 Task: Edit the timing and pitch of a synth melody in a multitrack project for variation.
Action: Mouse moved to (84, 9)
Screenshot: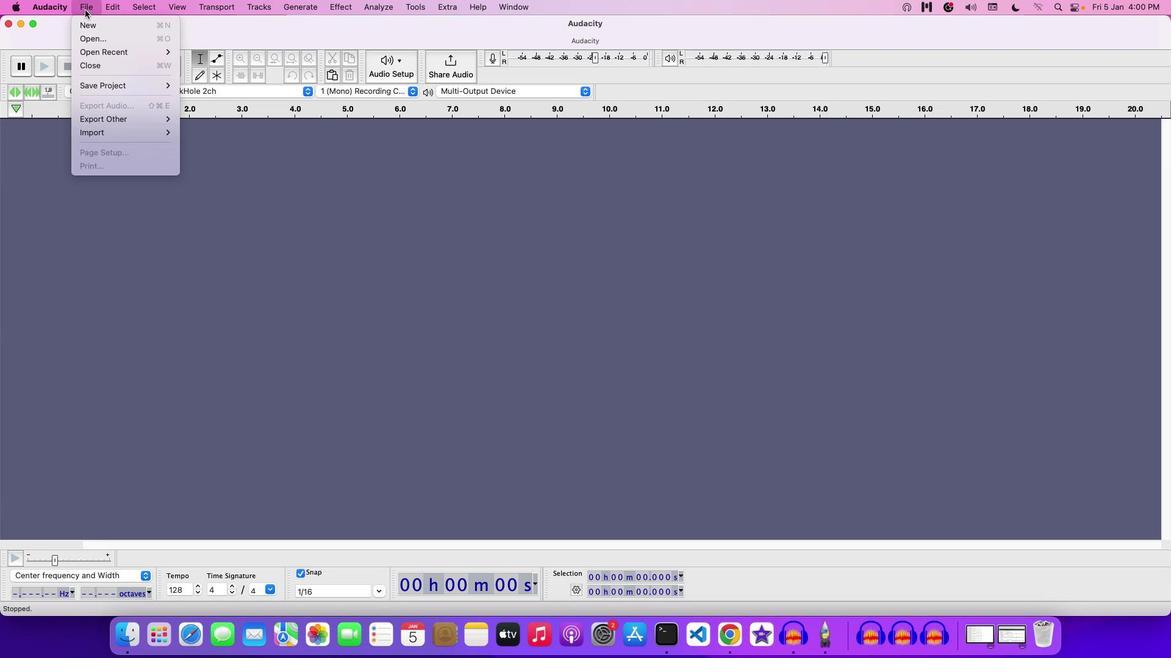 
Action: Mouse pressed left at (84, 9)
Screenshot: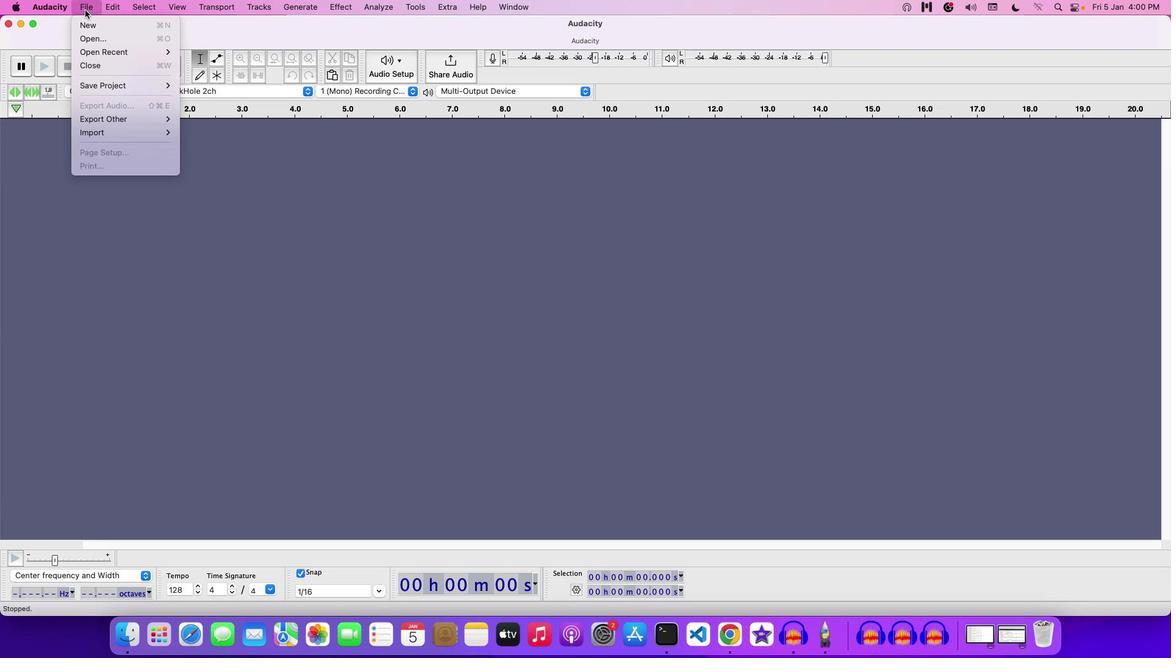 
Action: Mouse moved to (101, 39)
Screenshot: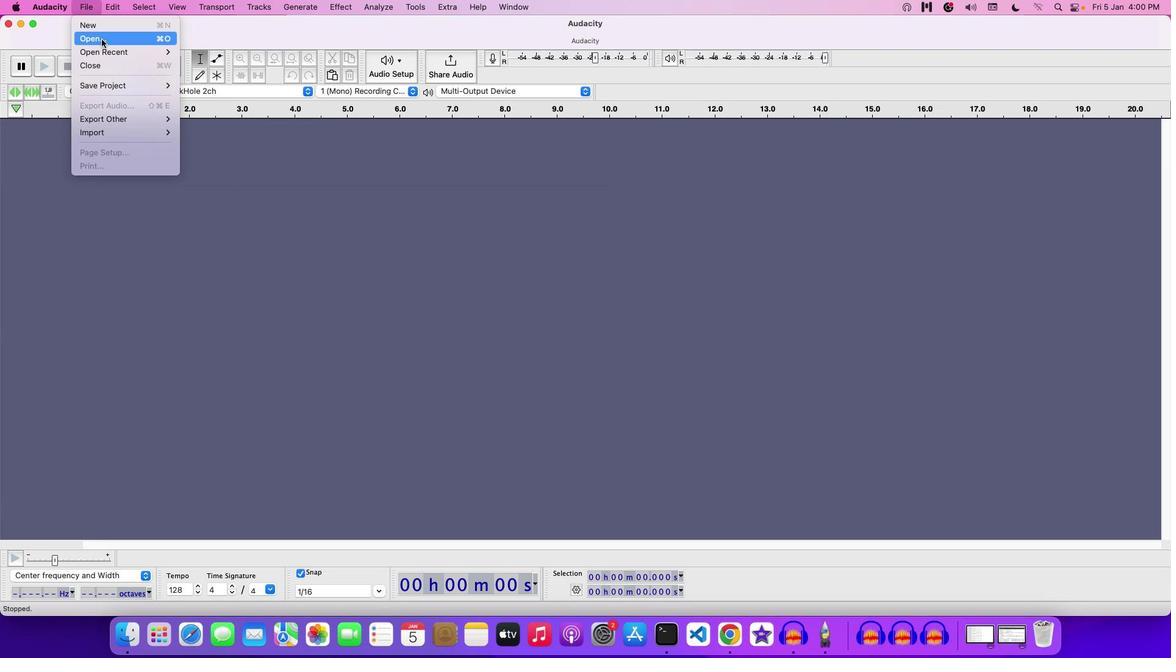 
Action: Mouse pressed left at (101, 39)
Screenshot: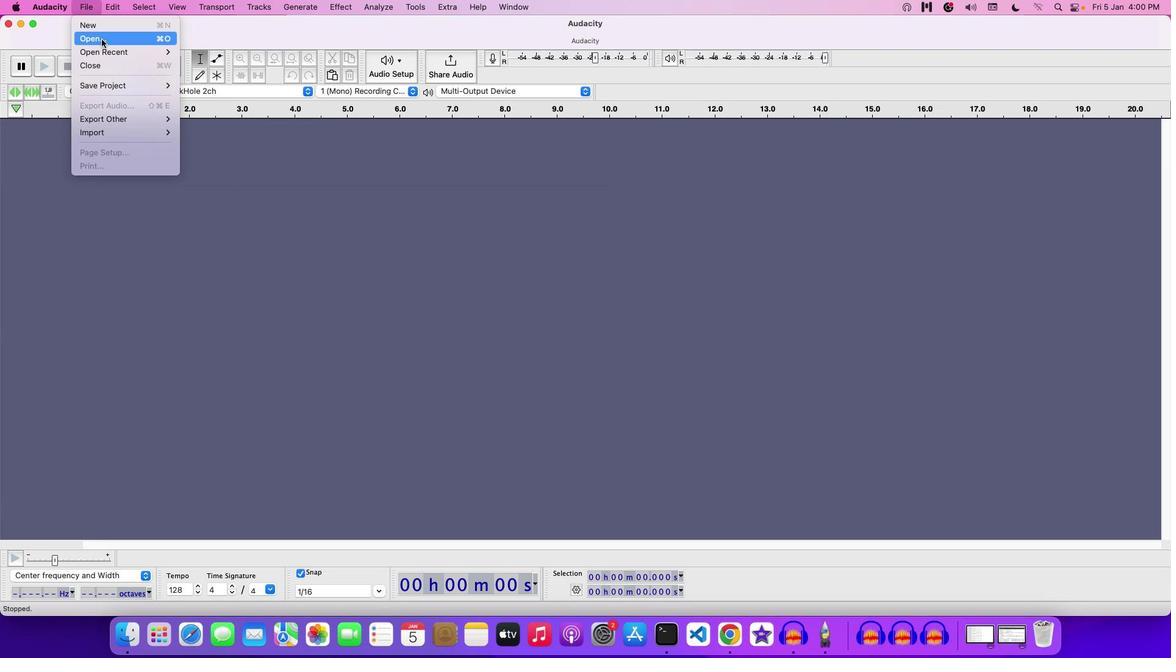 
Action: Mouse moved to (385, 159)
Screenshot: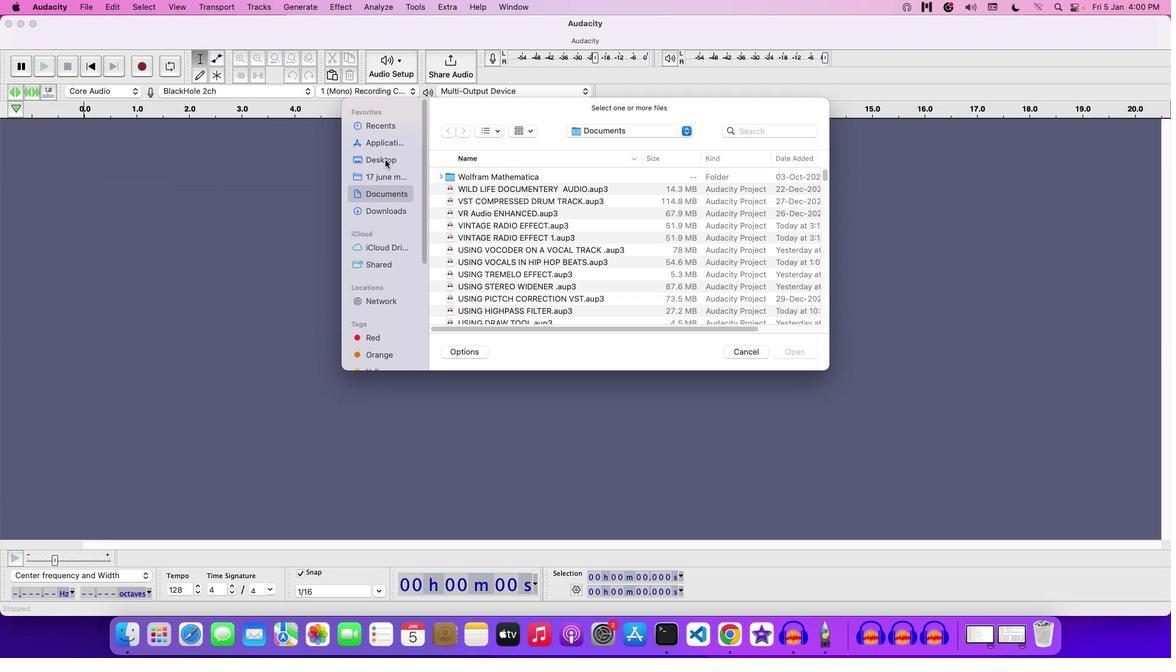 
Action: Mouse pressed left at (385, 159)
Screenshot: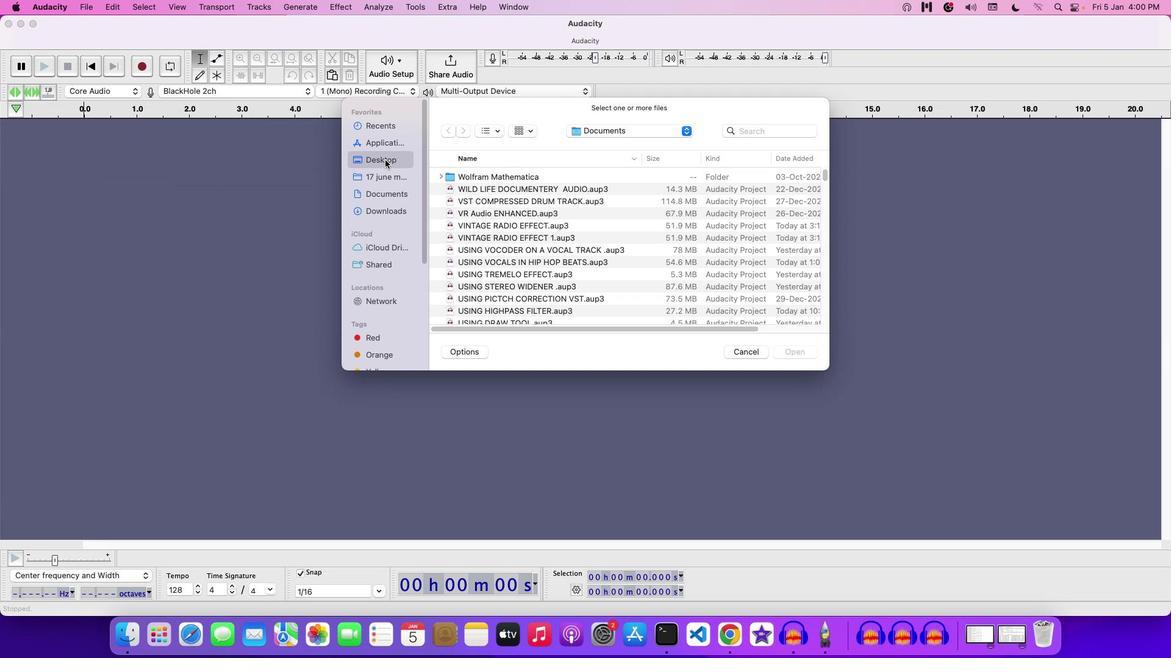 
Action: Mouse moved to (537, 271)
Screenshot: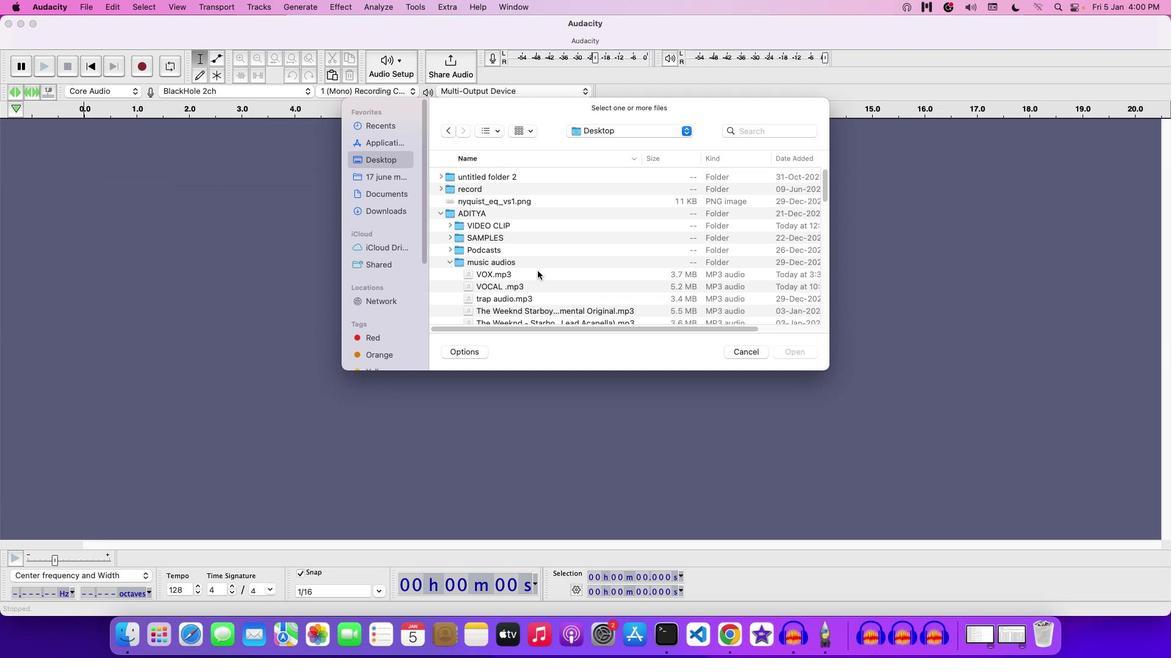 
Action: Mouse scrolled (537, 271) with delta (0, 0)
Screenshot: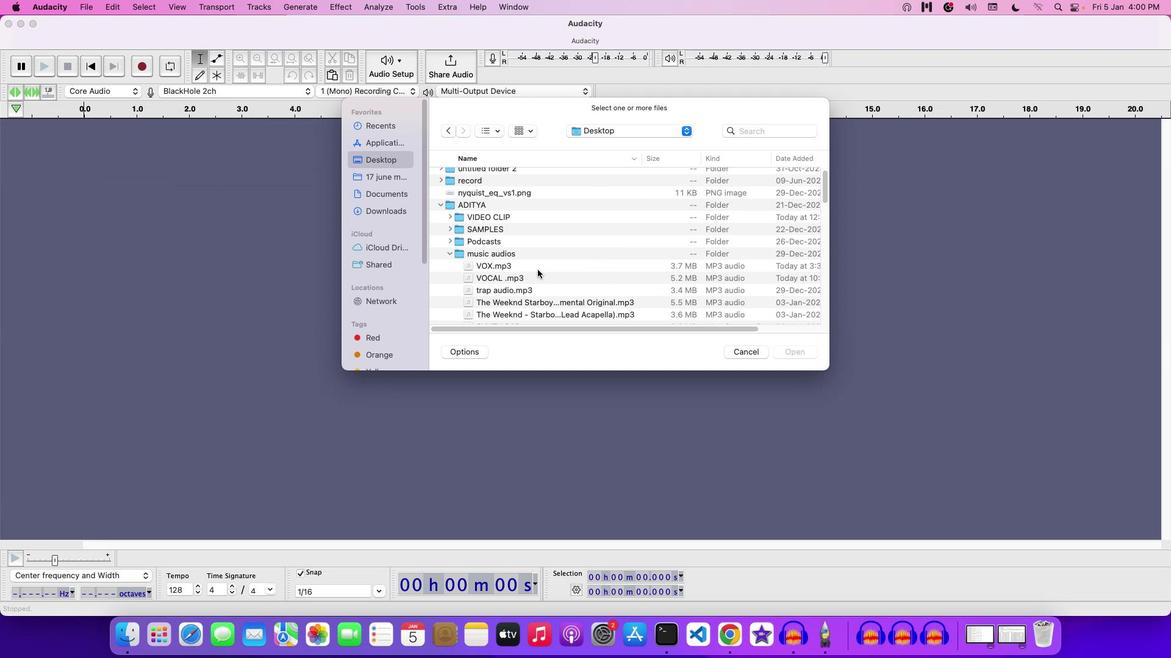 
Action: Mouse moved to (537, 270)
Screenshot: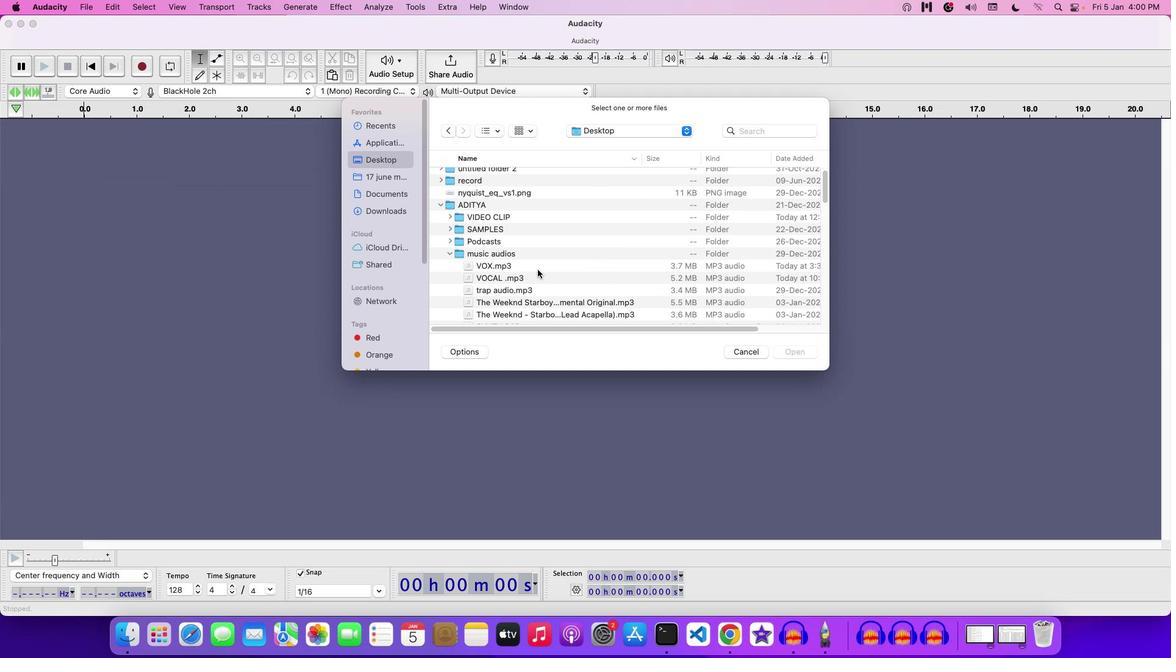 
Action: Mouse scrolled (537, 270) with delta (0, 0)
Screenshot: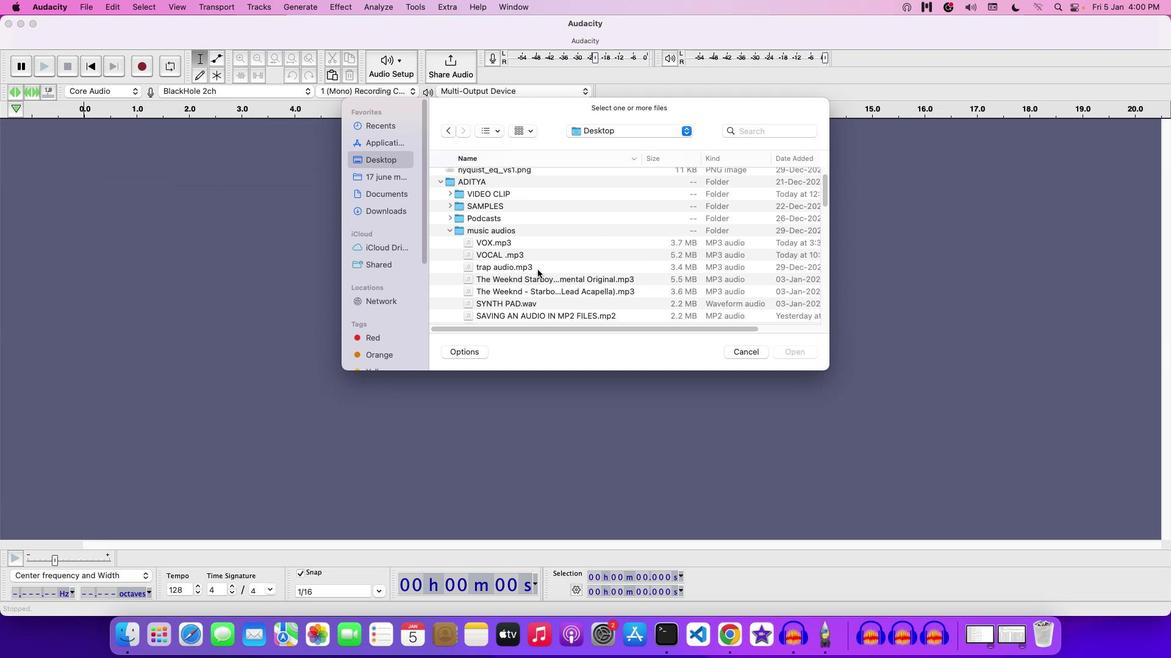 
Action: Mouse moved to (537, 270)
Screenshot: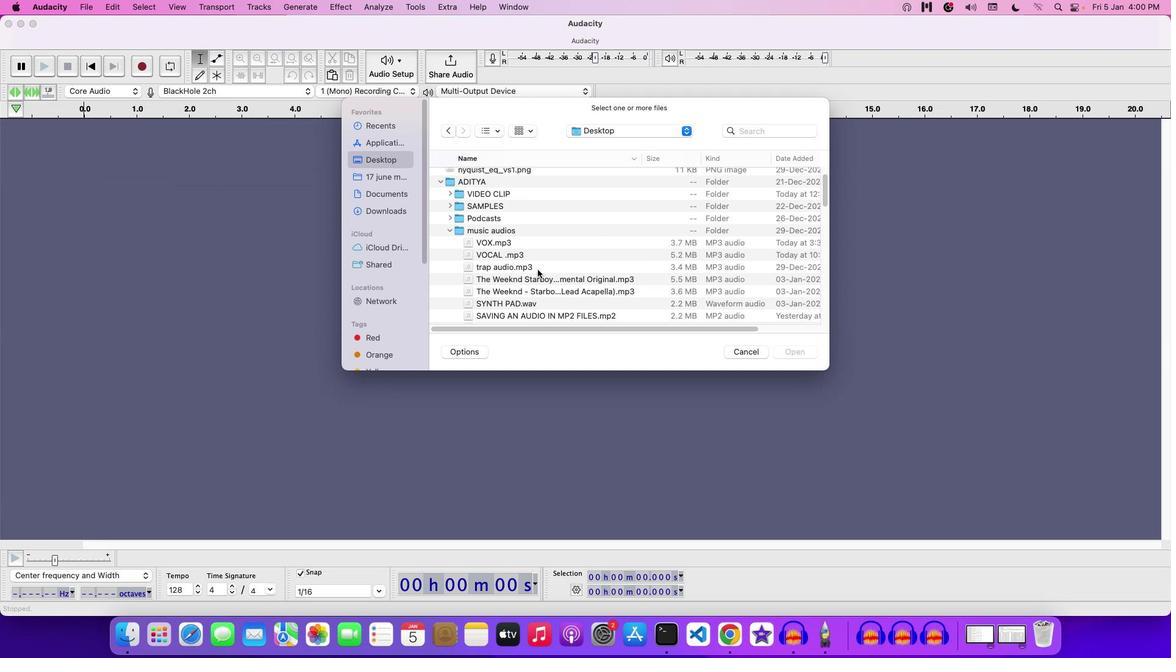 
Action: Mouse scrolled (537, 270) with delta (0, 0)
Screenshot: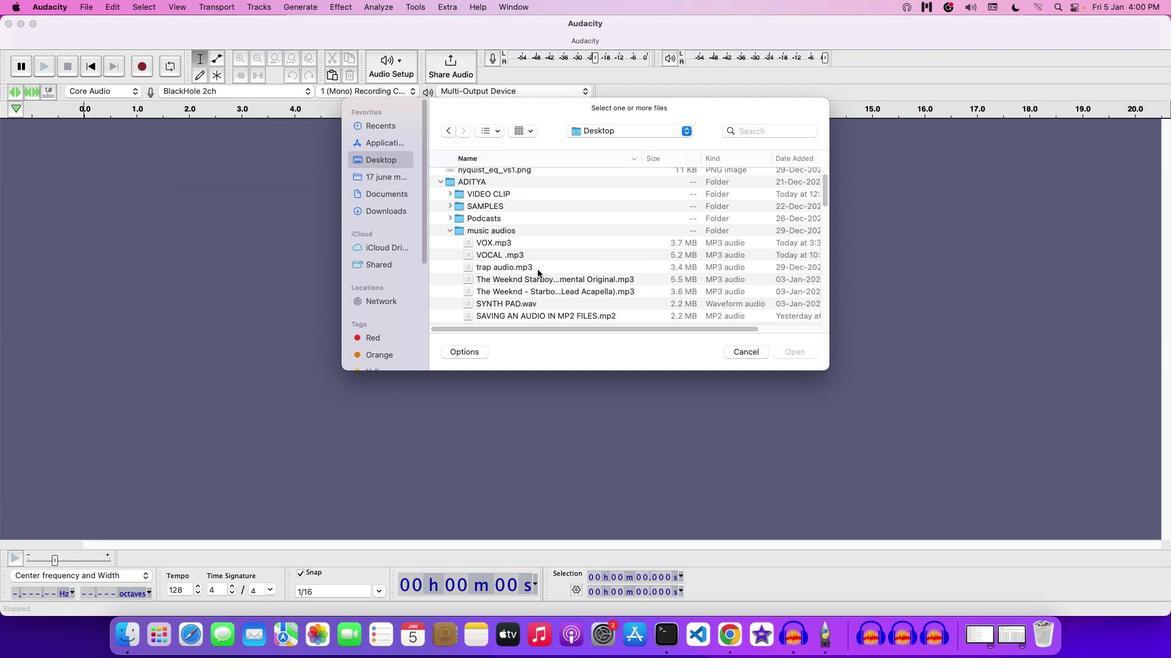 
Action: Mouse moved to (537, 267)
Screenshot: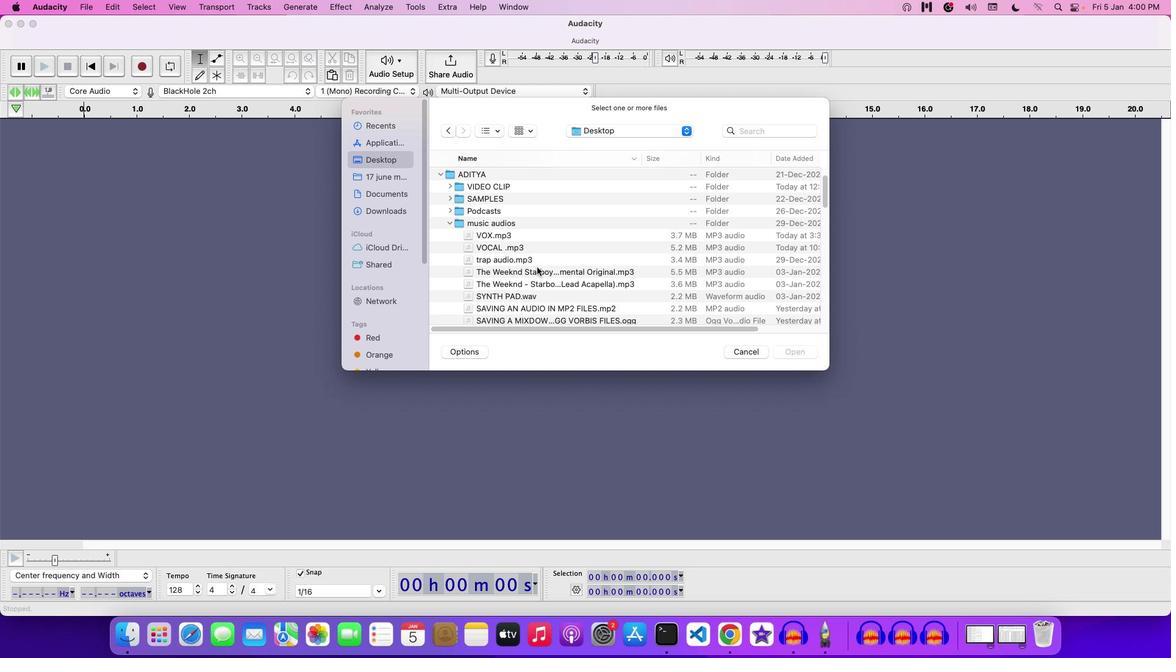 
Action: Mouse scrolled (537, 267) with delta (0, 0)
Screenshot: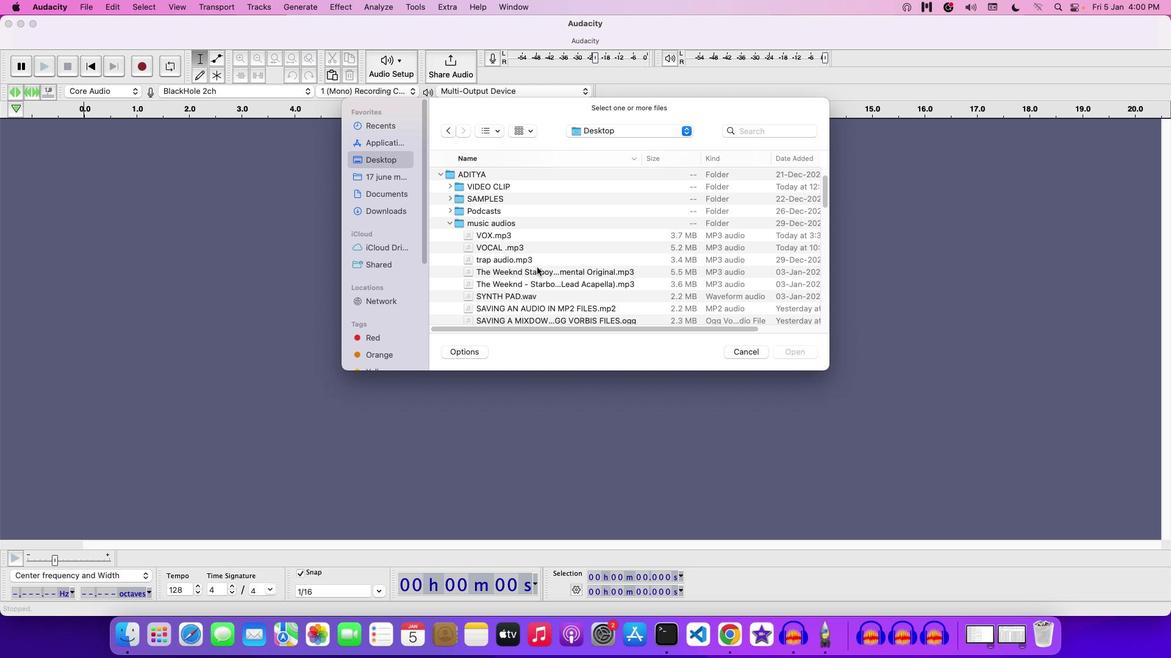 
Action: Mouse scrolled (537, 267) with delta (0, 0)
Screenshot: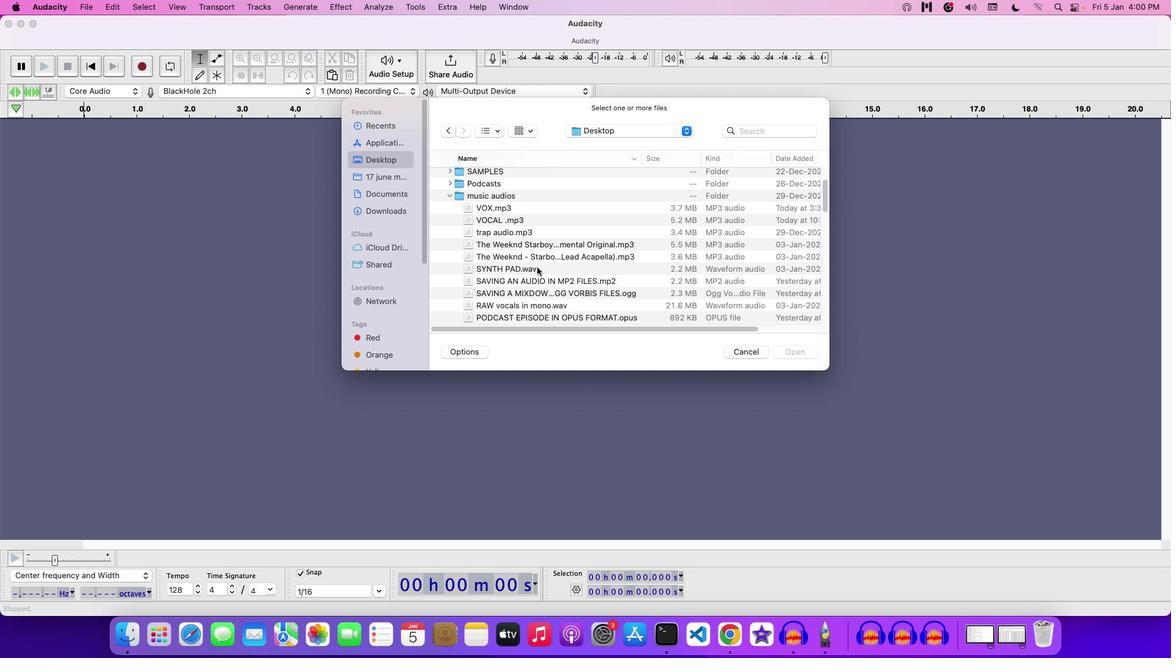 
Action: Mouse scrolled (537, 267) with delta (0, -1)
Screenshot: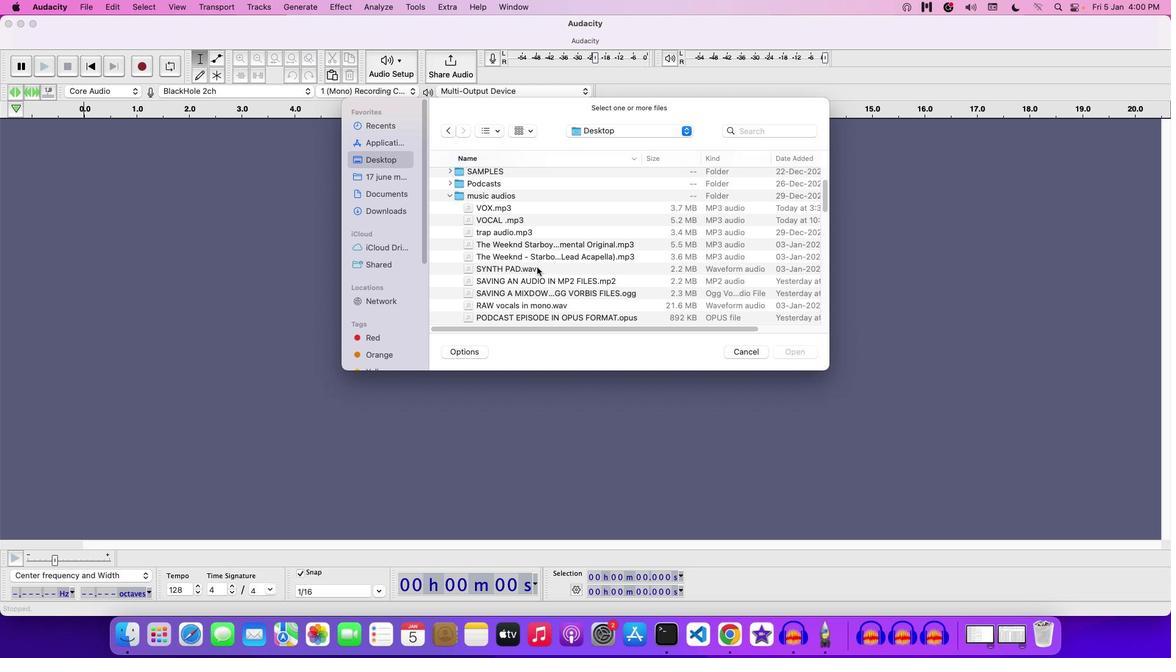 
Action: Mouse scrolled (537, 267) with delta (0, 0)
Screenshot: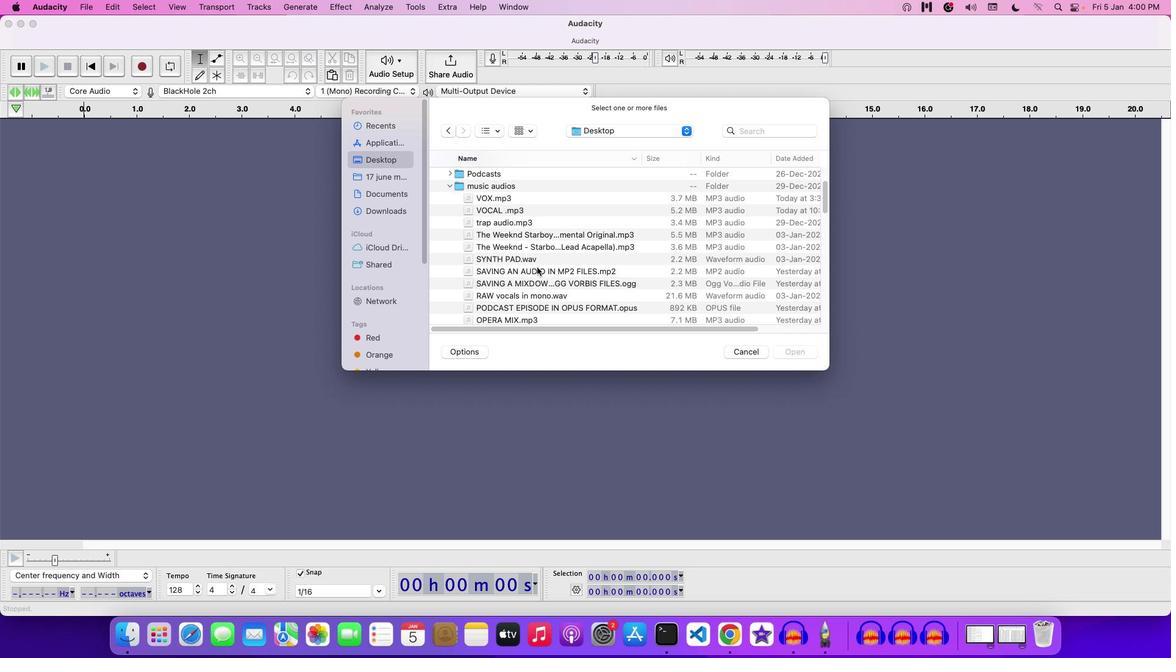 
Action: Mouse scrolled (537, 267) with delta (0, 0)
Screenshot: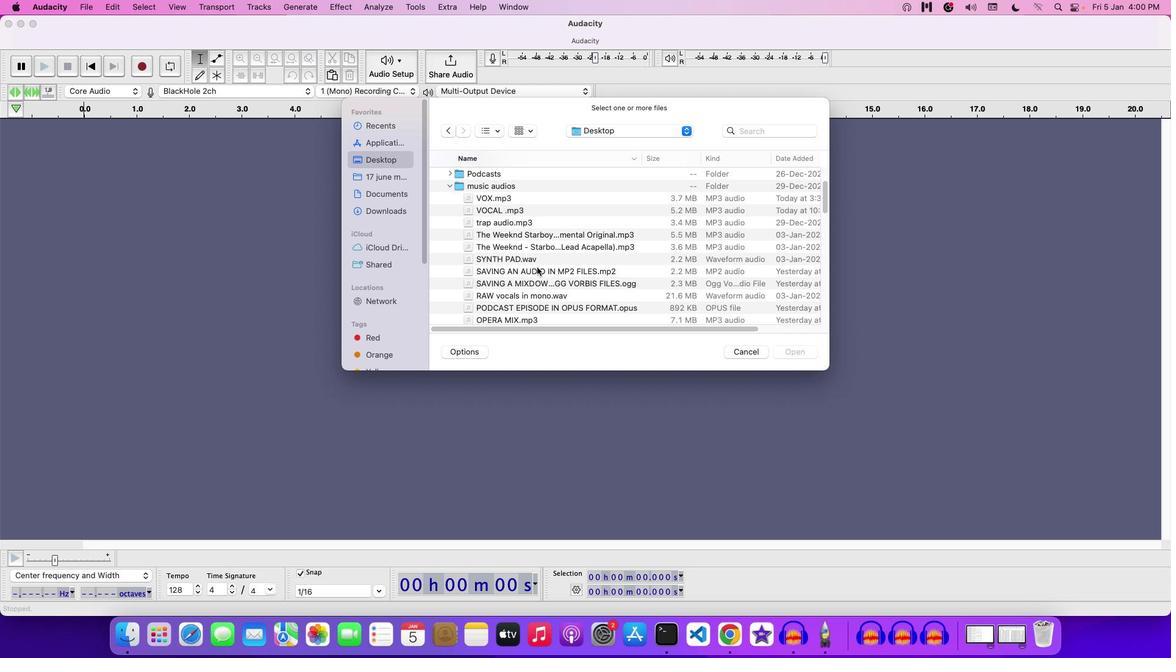 
Action: Mouse scrolled (537, 267) with delta (0, 0)
Screenshot: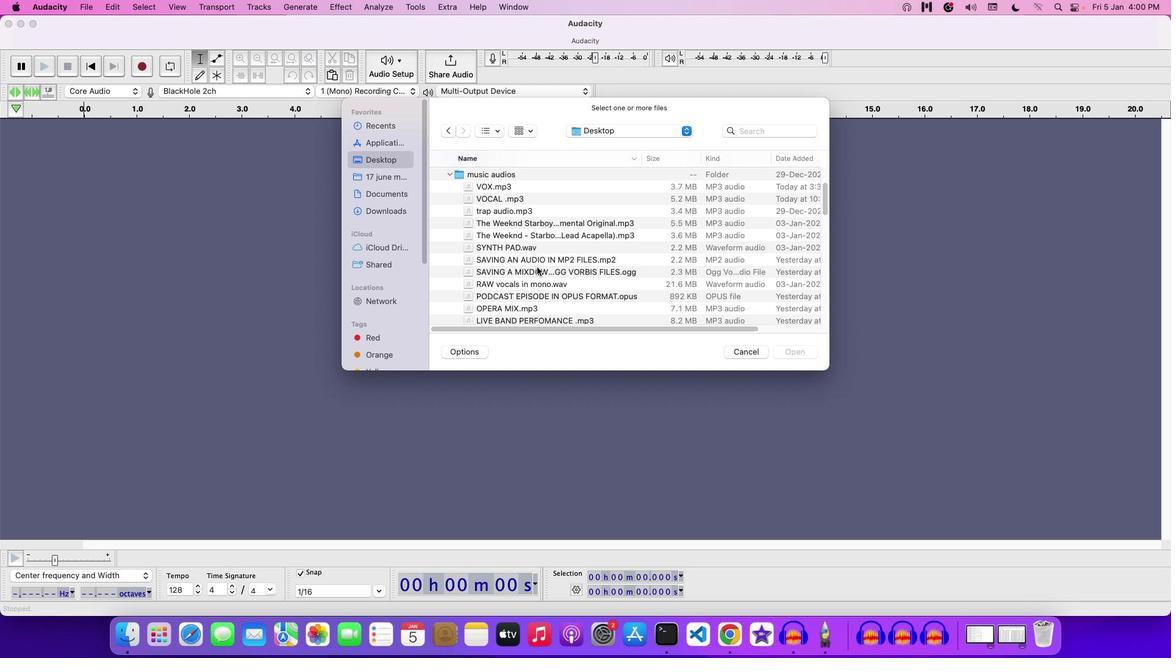 
Action: Mouse moved to (537, 267)
Screenshot: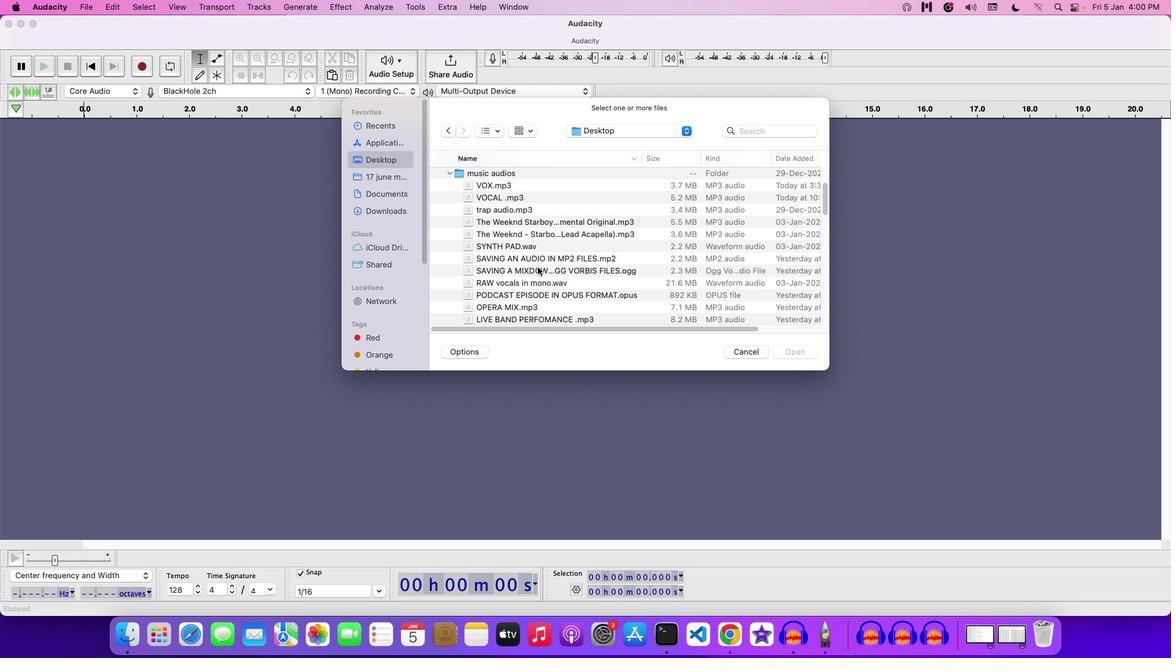 
Action: Mouse scrolled (537, 267) with delta (0, 0)
Screenshot: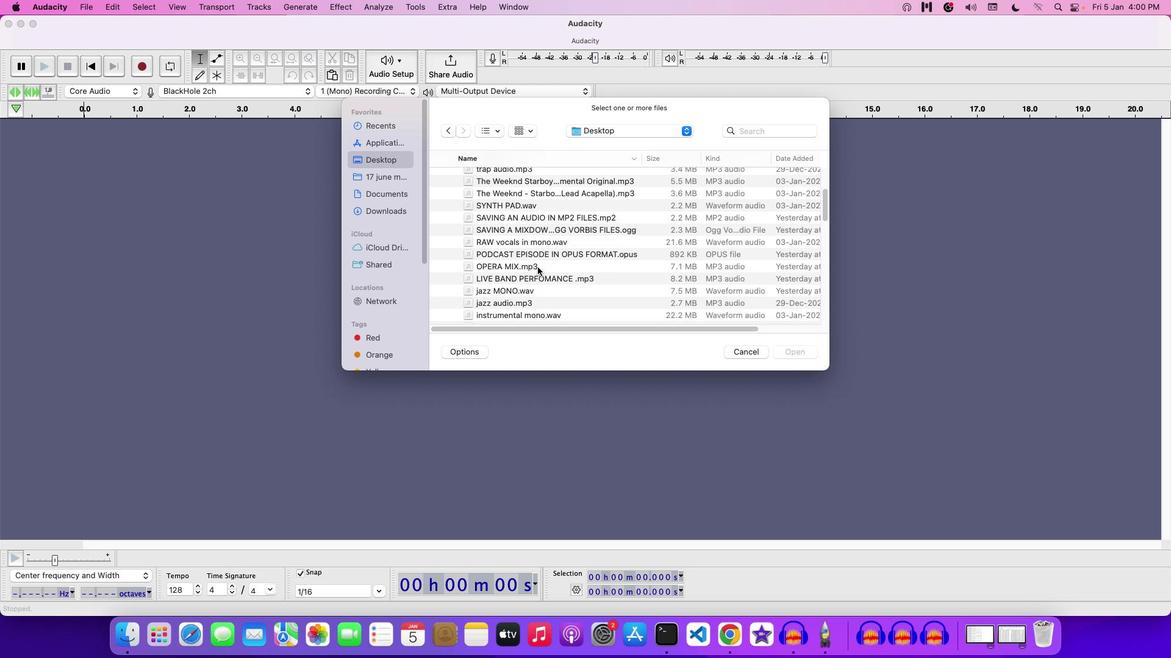 
Action: Mouse moved to (537, 267)
Screenshot: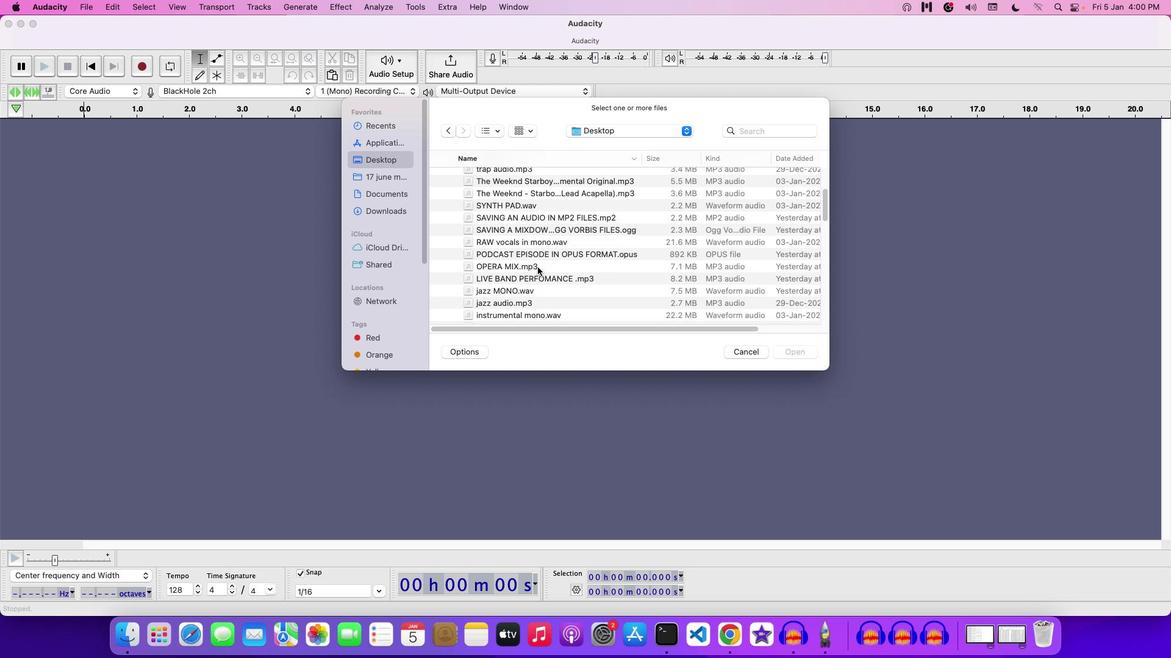 
Action: Mouse scrolled (537, 267) with delta (0, 0)
Screenshot: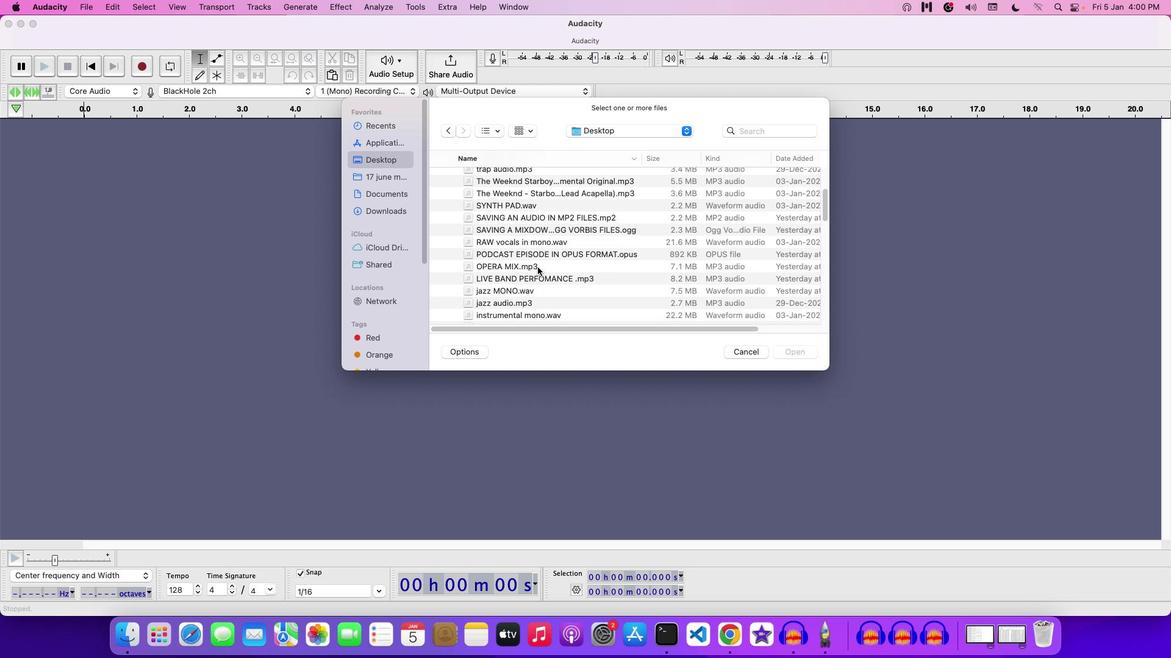 
Action: Mouse scrolled (537, 267) with delta (0, -1)
Screenshot: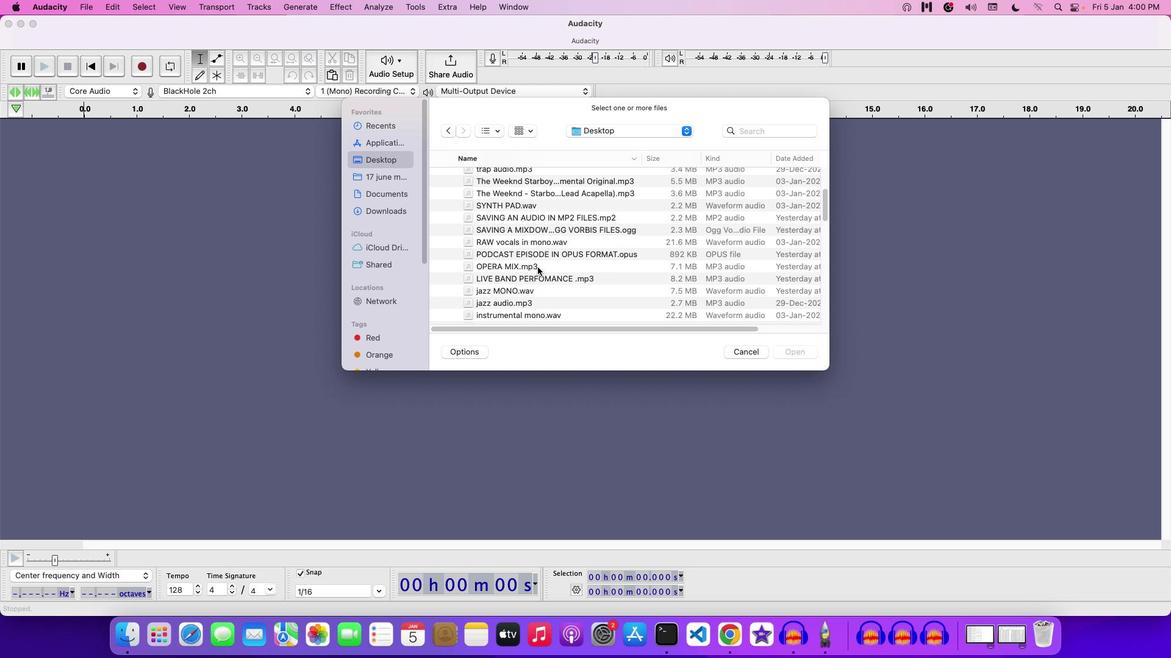 
Action: Mouse scrolled (537, 267) with delta (0, -1)
Screenshot: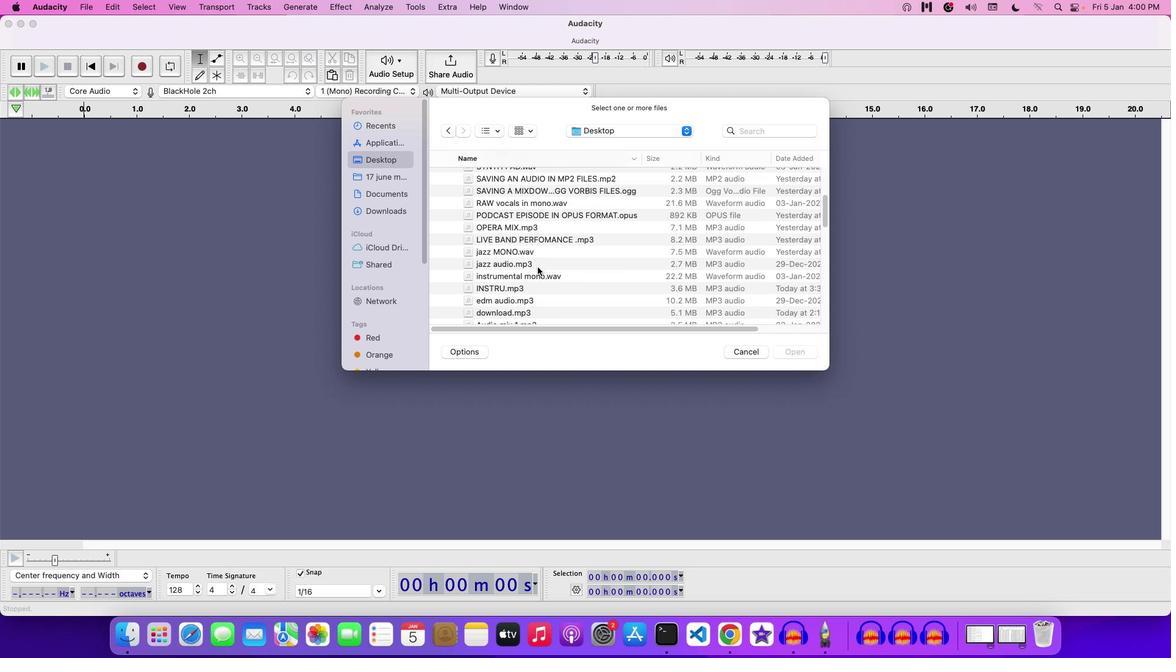 
Action: Mouse scrolled (537, 267) with delta (0, 0)
Screenshot: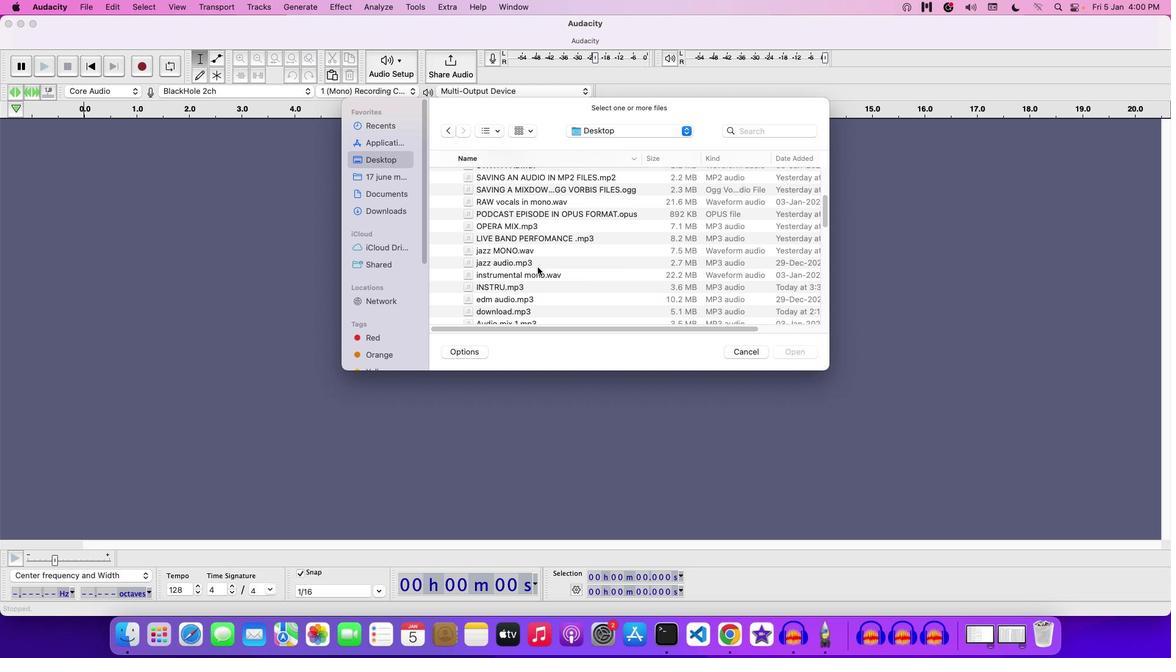
Action: Mouse moved to (508, 288)
Screenshot: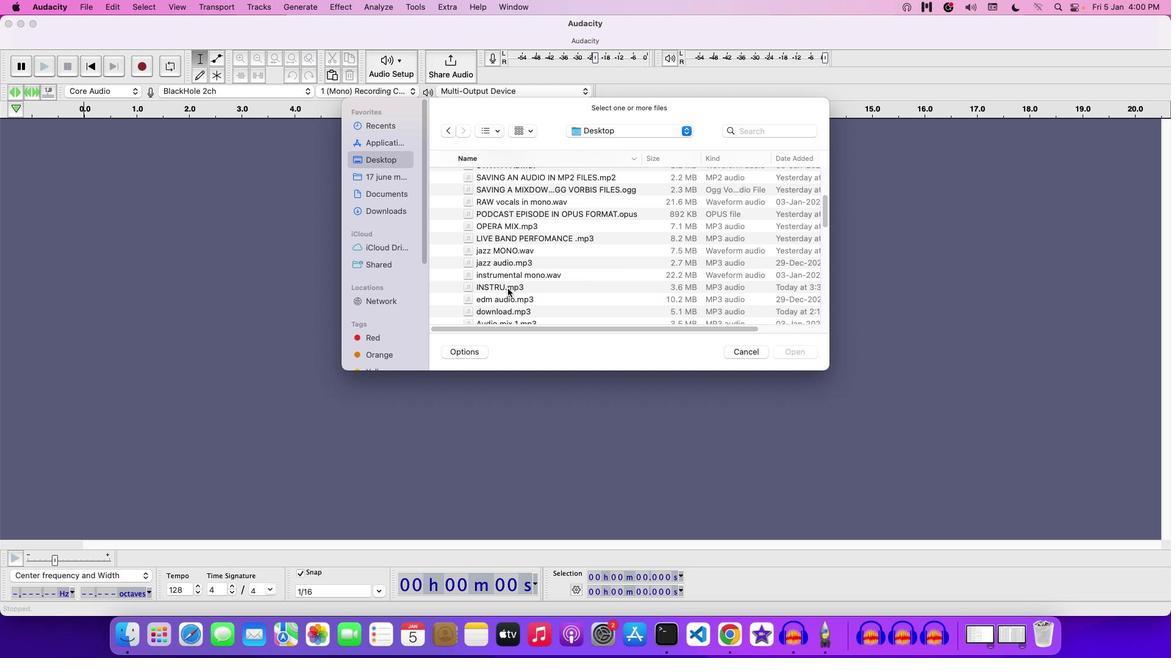 
Action: Mouse pressed left at (508, 288)
Screenshot: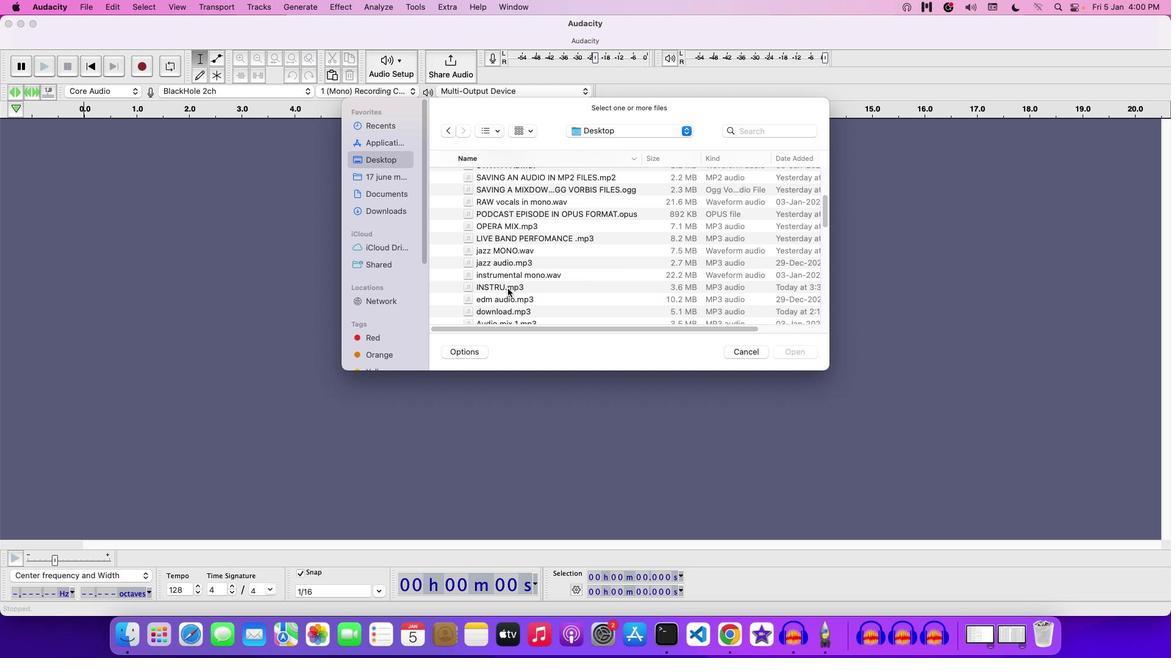 
Action: Mouse moved to (530, 286)
Screenshot: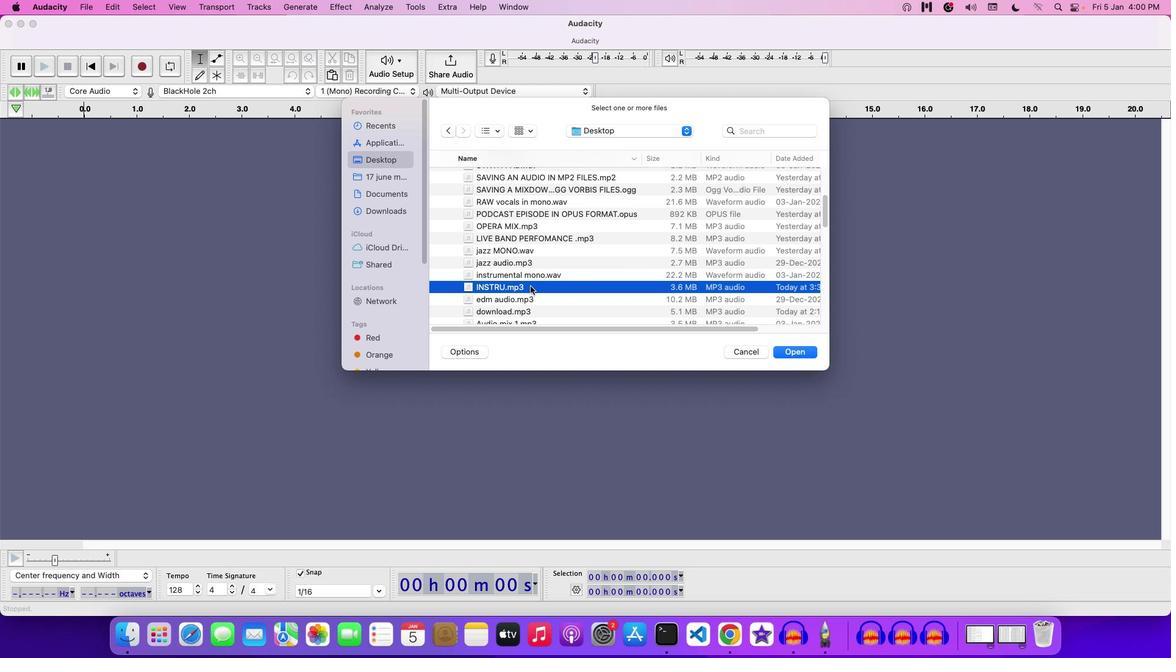 
Action: Mouse pressed left at (530, 286)
Screenshot: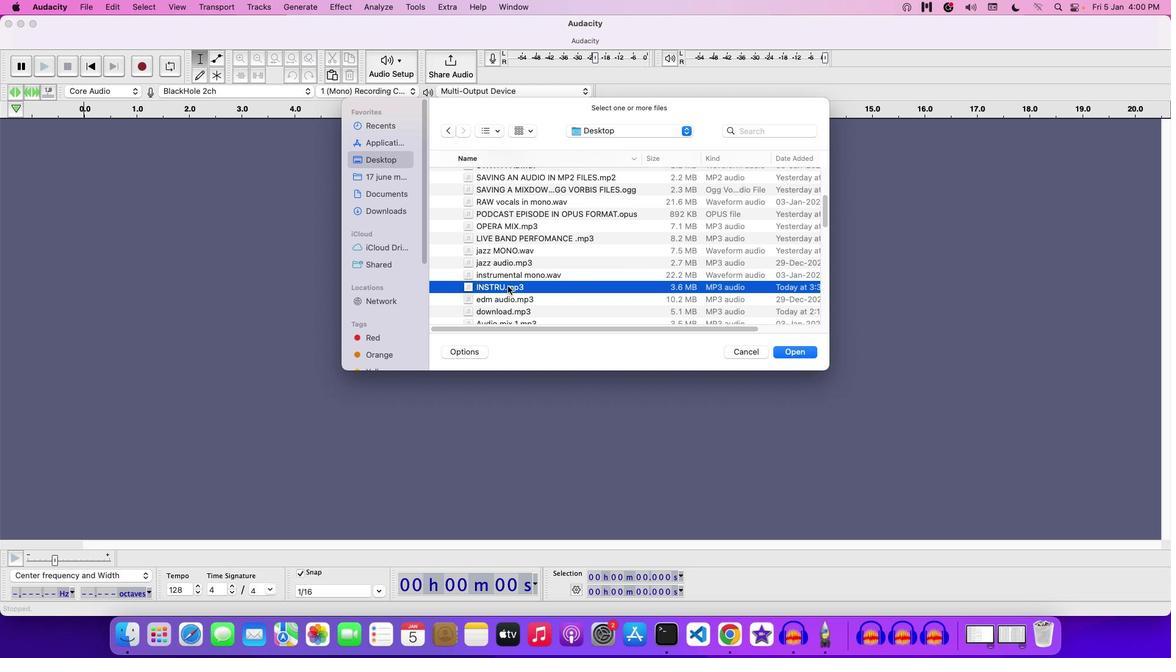 
Action: Mouse moved to (757, 352)
Screenshot: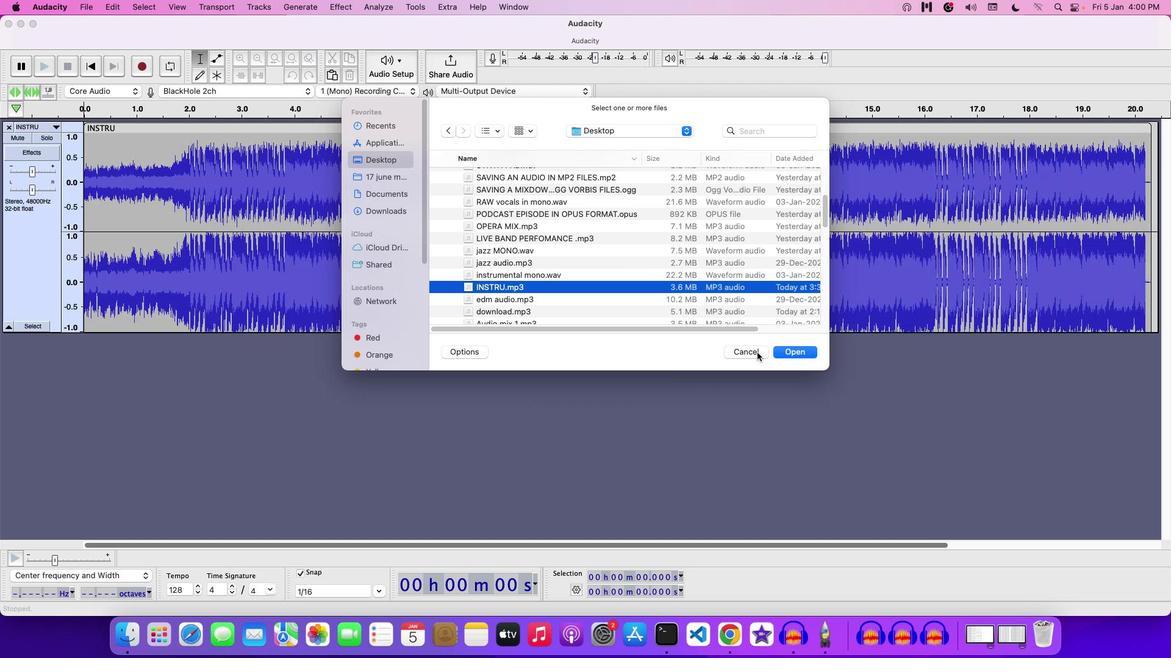 
Action: Mouse pressed left at (757, 352)
Screenshot: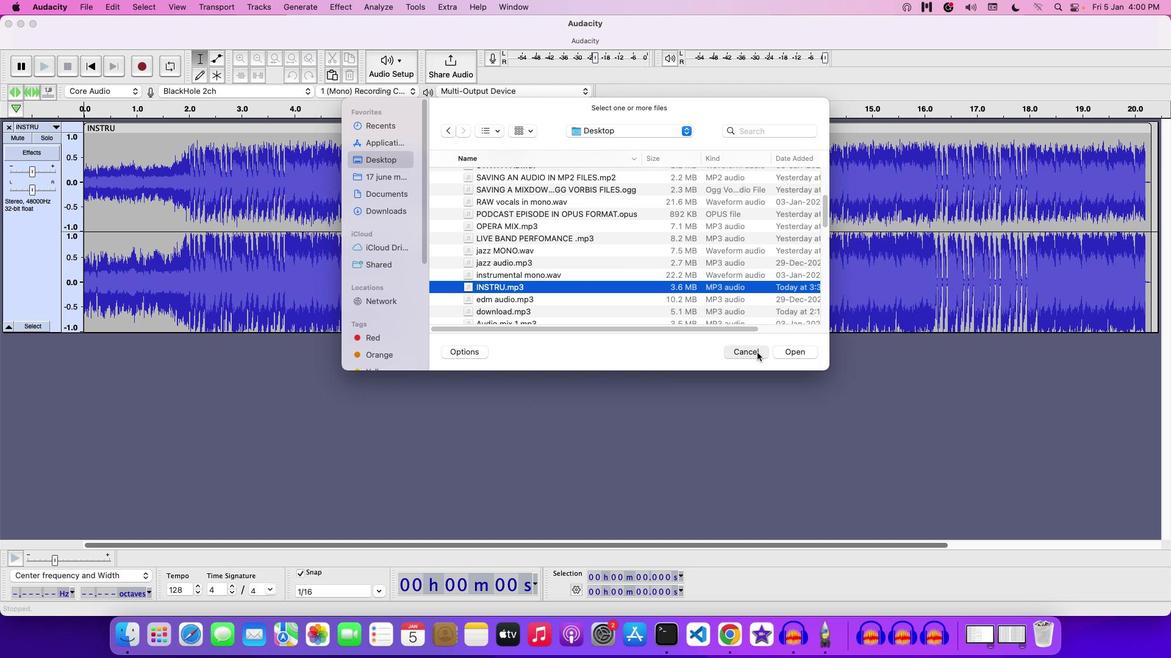 
Action: Mouse moved to (47, 63)
Screenshot: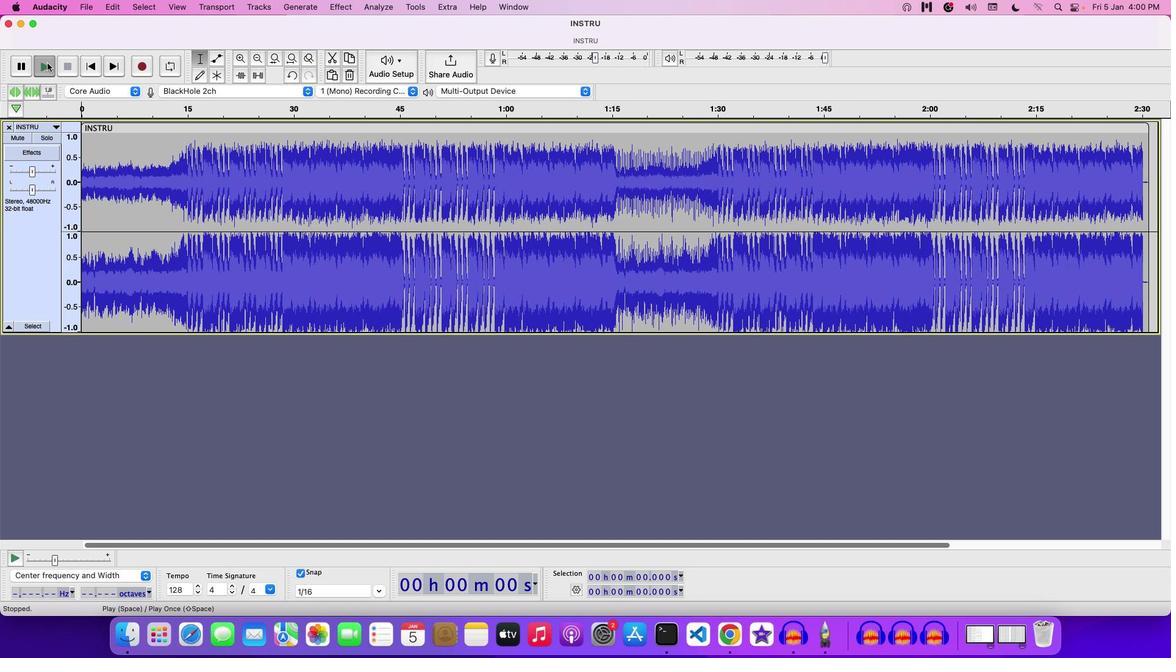 
Action: Mouse pressed left at (47, 63)
Screenshot: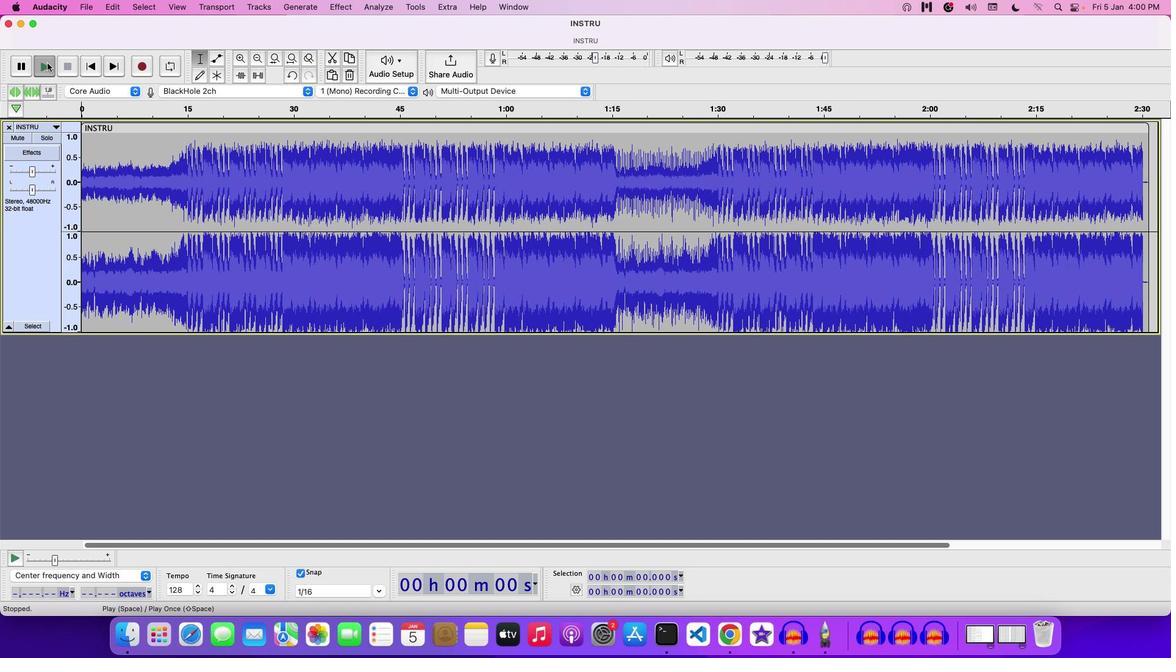 
Action: Mouse moved to (32, 174)
Screenshot: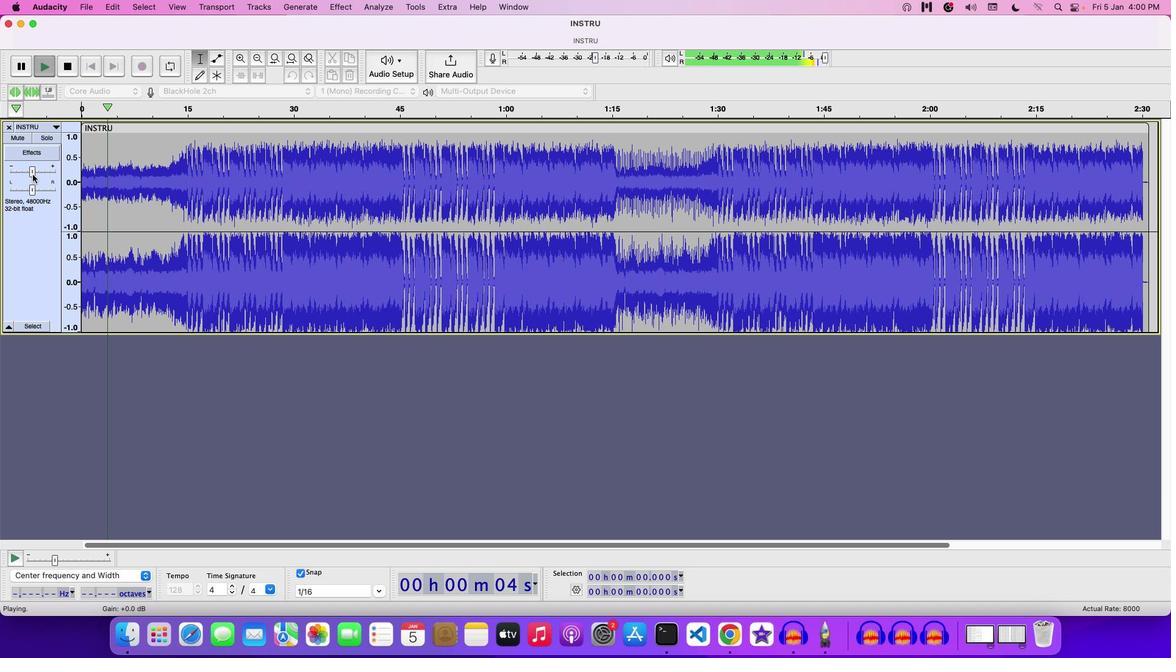 
Action: Mouse pressed left at (32, 174)
Screenshot: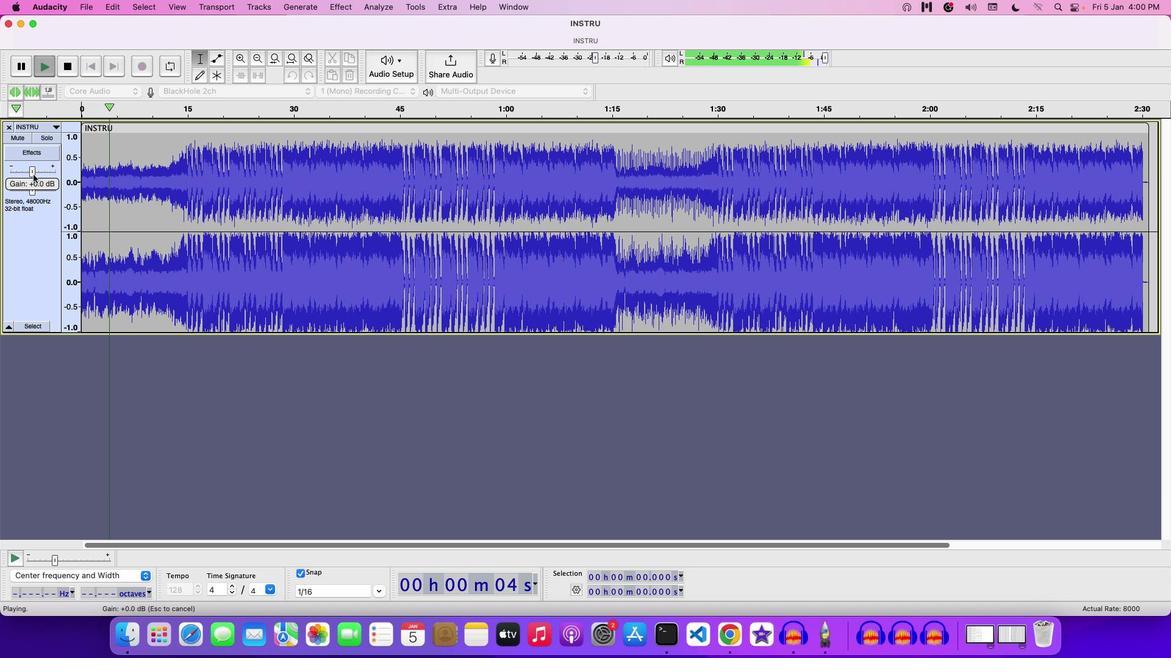 
Action: Mouse moved to (187, 181)
Screenshot: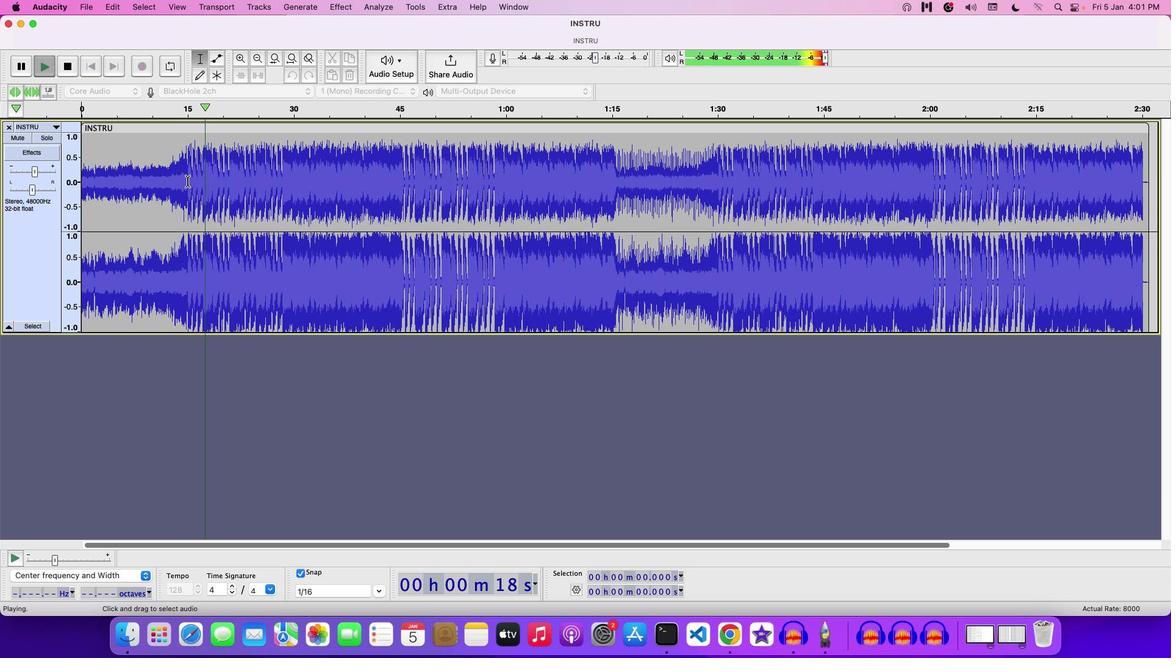 
Action: Mouse pressed left at (187, 181)
Screenshot: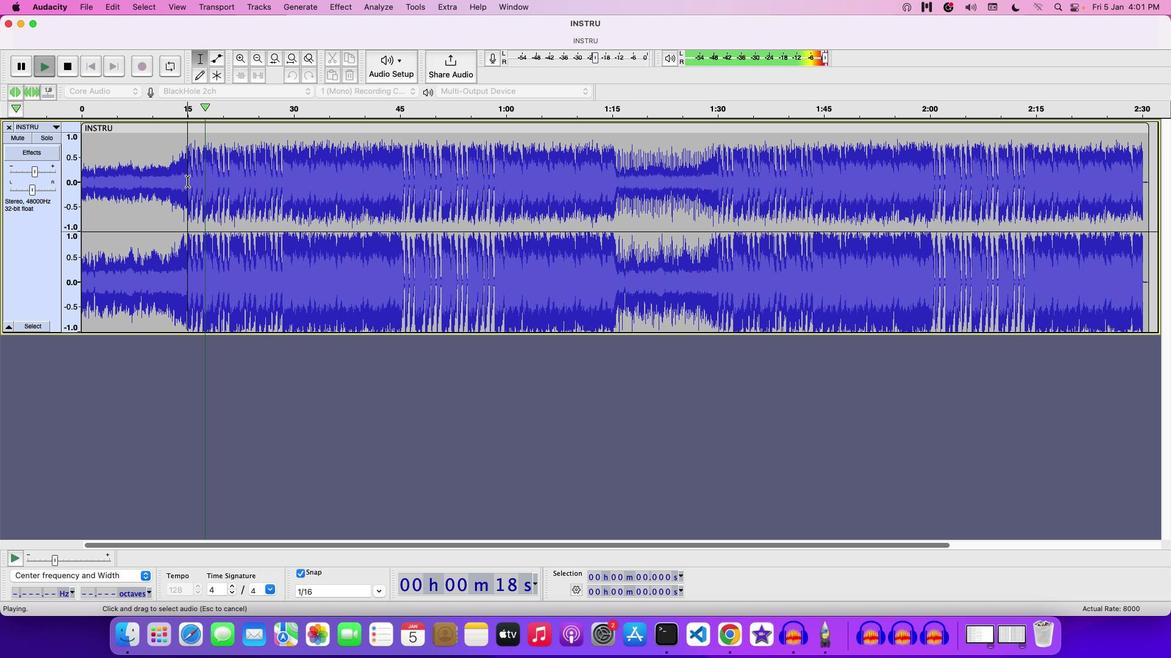 
Action: Mouse moved to (31, 174)
Screenshot: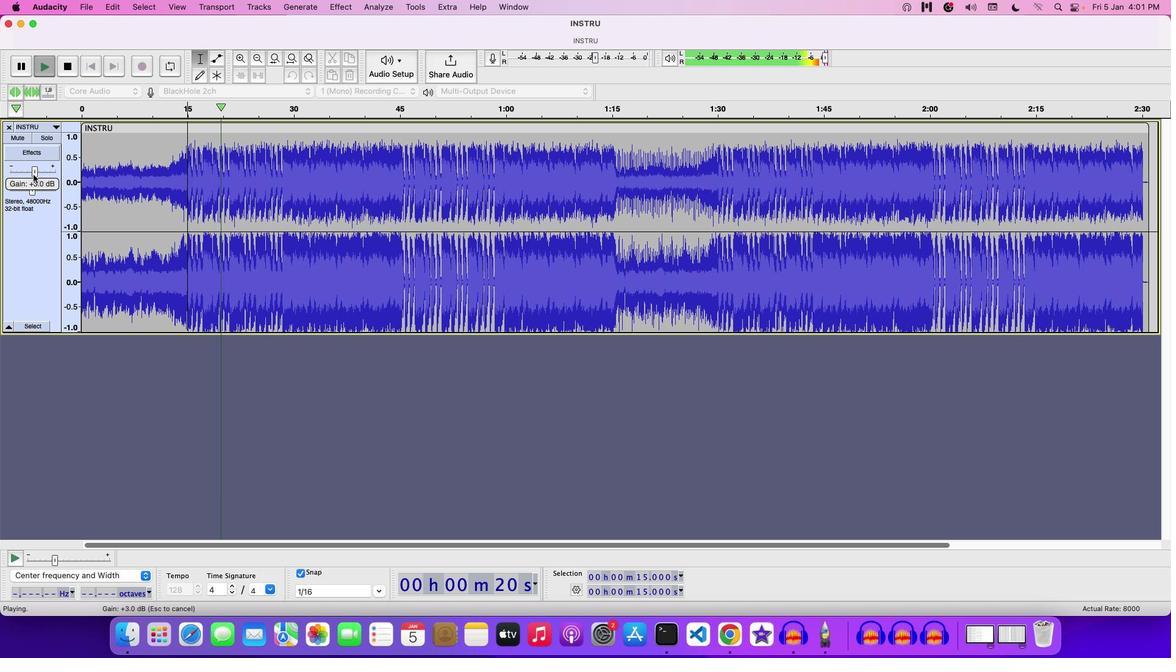 
Action: Mouse pressed left at (31, 174)
Screenshot: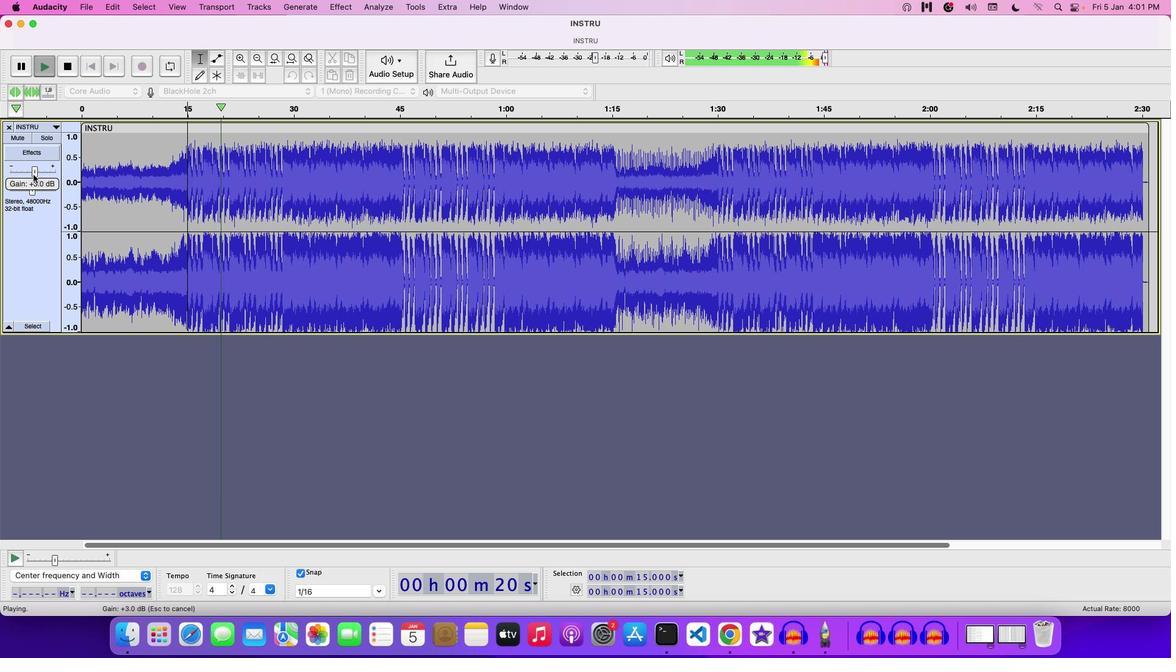 
Action: Mouse moved to (186, 175)
Screenshot: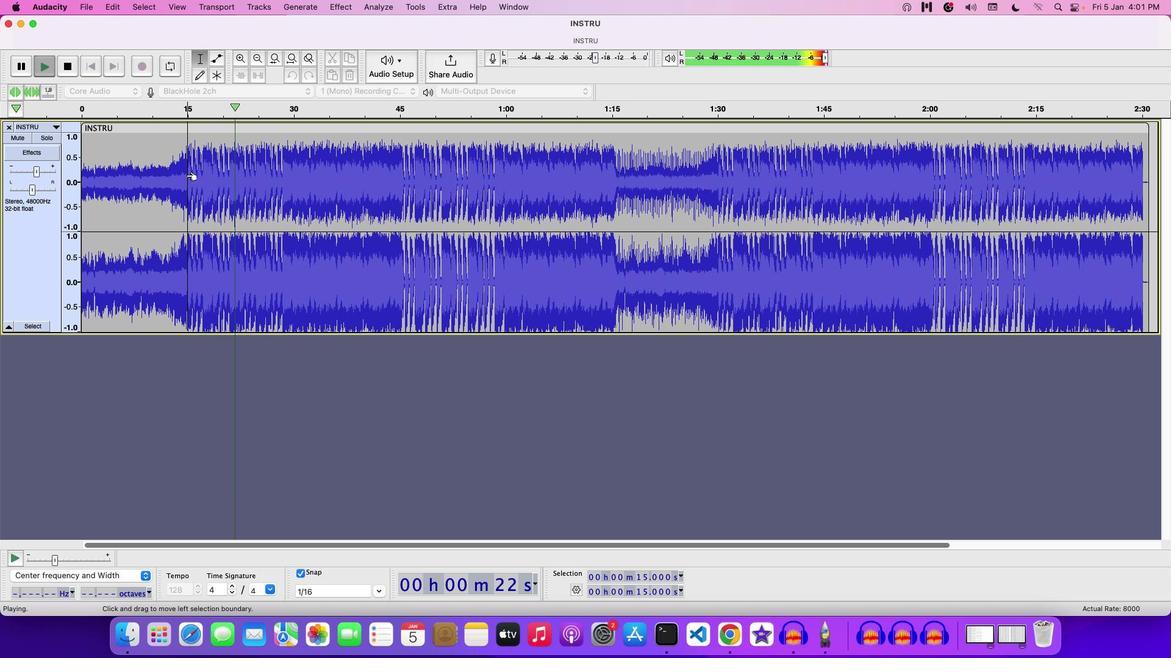 
Action: Mouse pressed left at (186, 175)
Screenshot: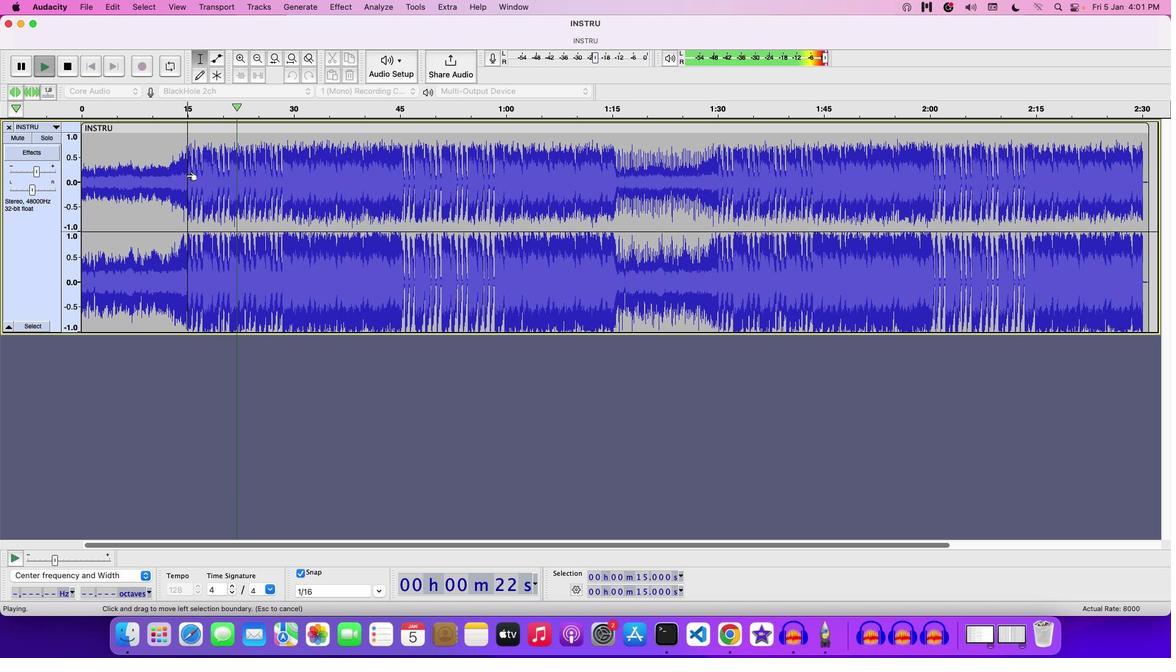 
Action: Mouse moved to (203, 172)
Screenshot: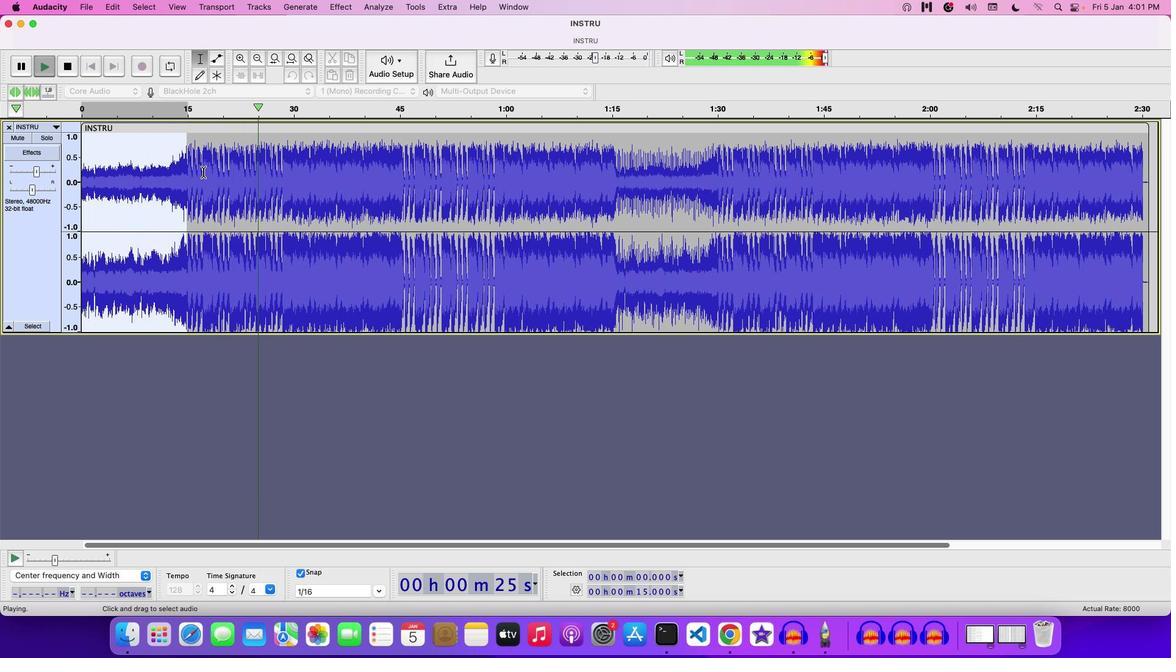 
Action: Key pressed Key.spaceKey.space
Screenshot: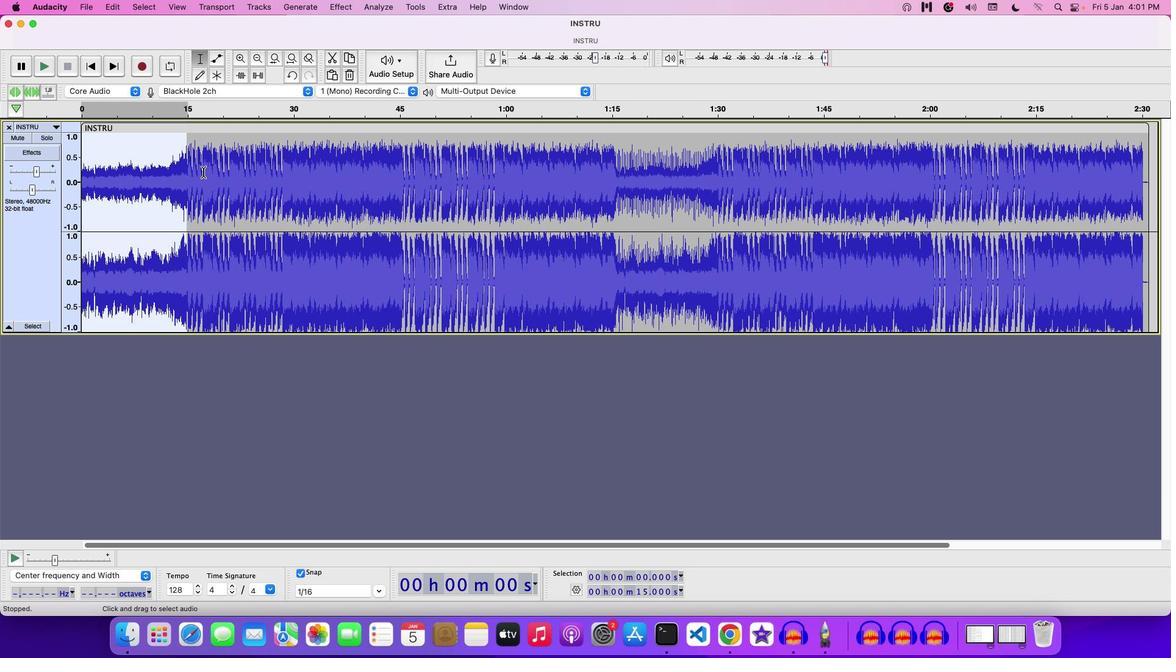 
Action: Mouse moved to (342, 9)
Screenshot: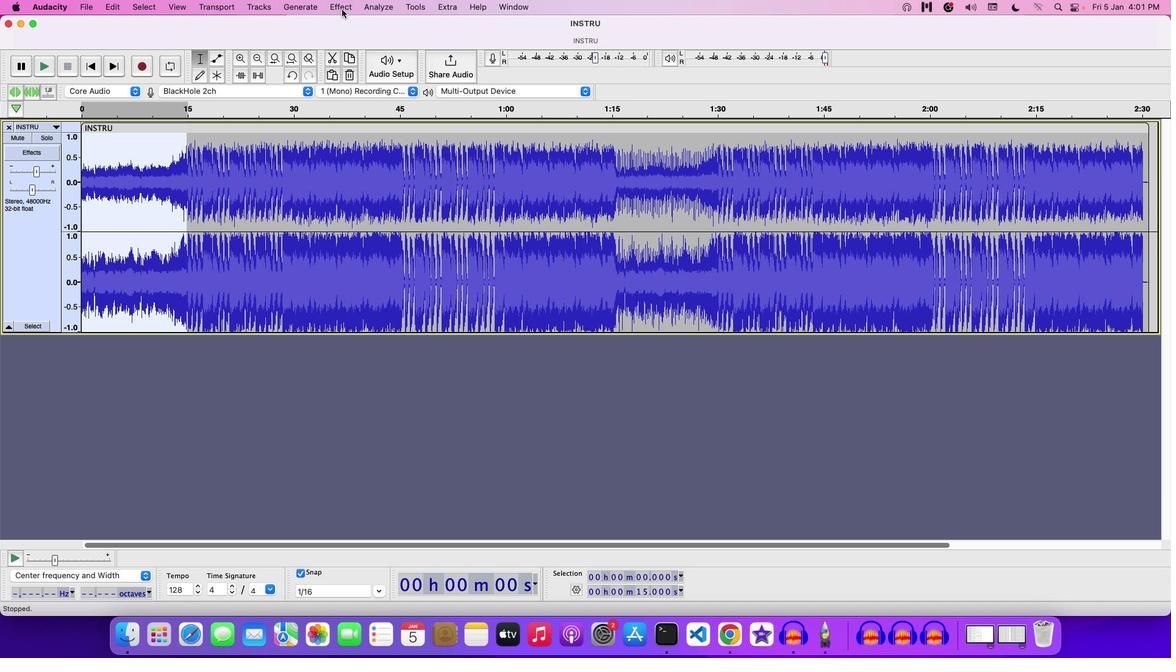 
Action: Mouse pressed left at (342, 9)
Screenshot: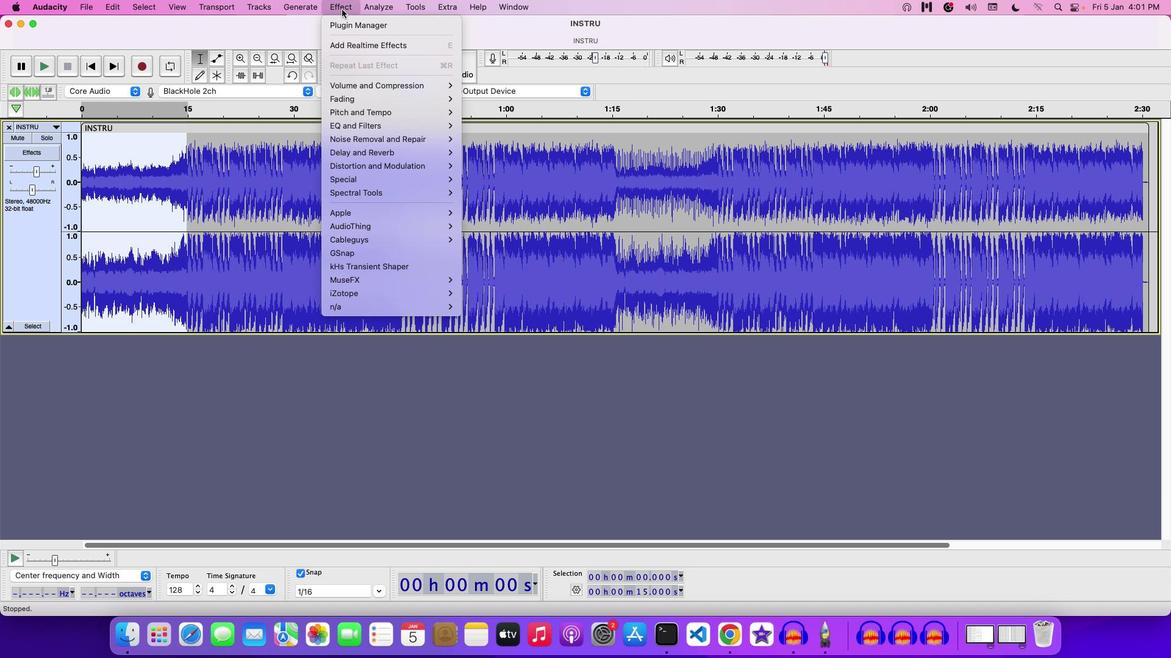 
Action: Mouse moved to (487, 120)
Screenshot: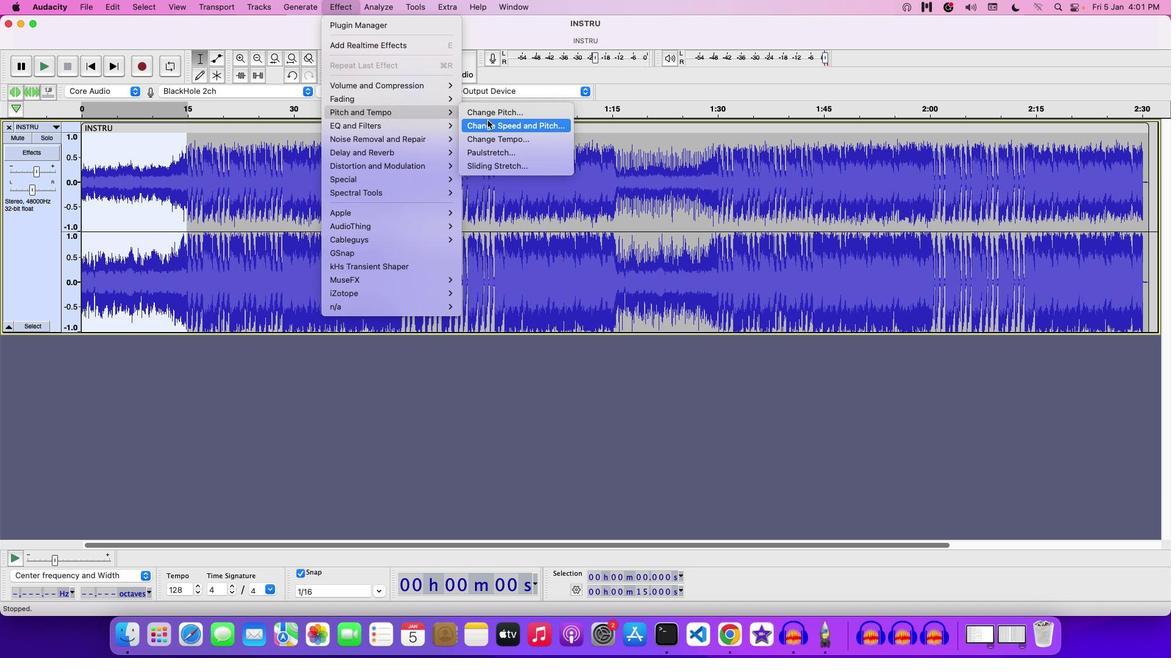
Action: Mouse pressed left at (487, 120)
Screenshot: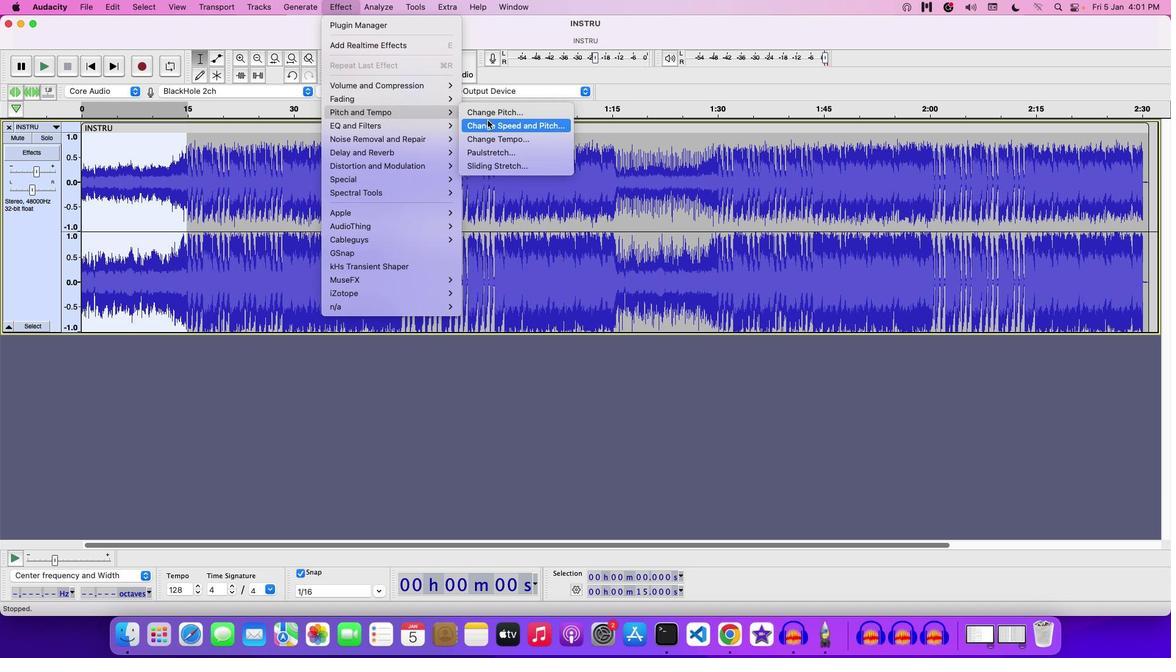 
Action: Mouse moved to (625, 263)
Screenshot: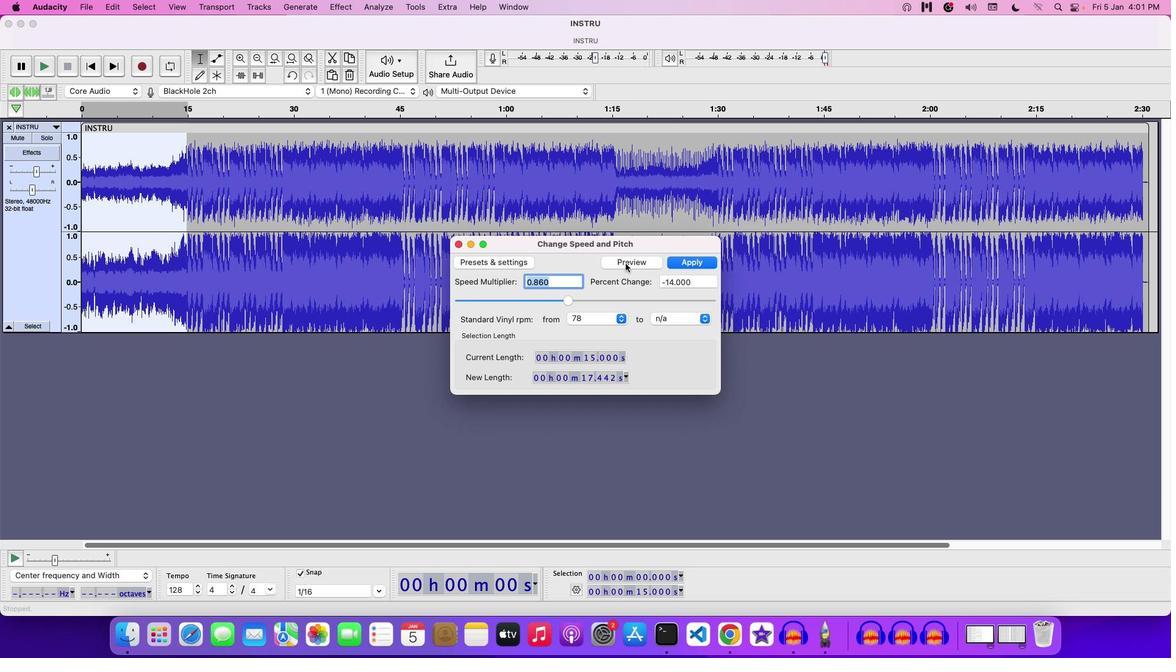 
Action: Mouse pressed left at (625, 263)
Screenshot: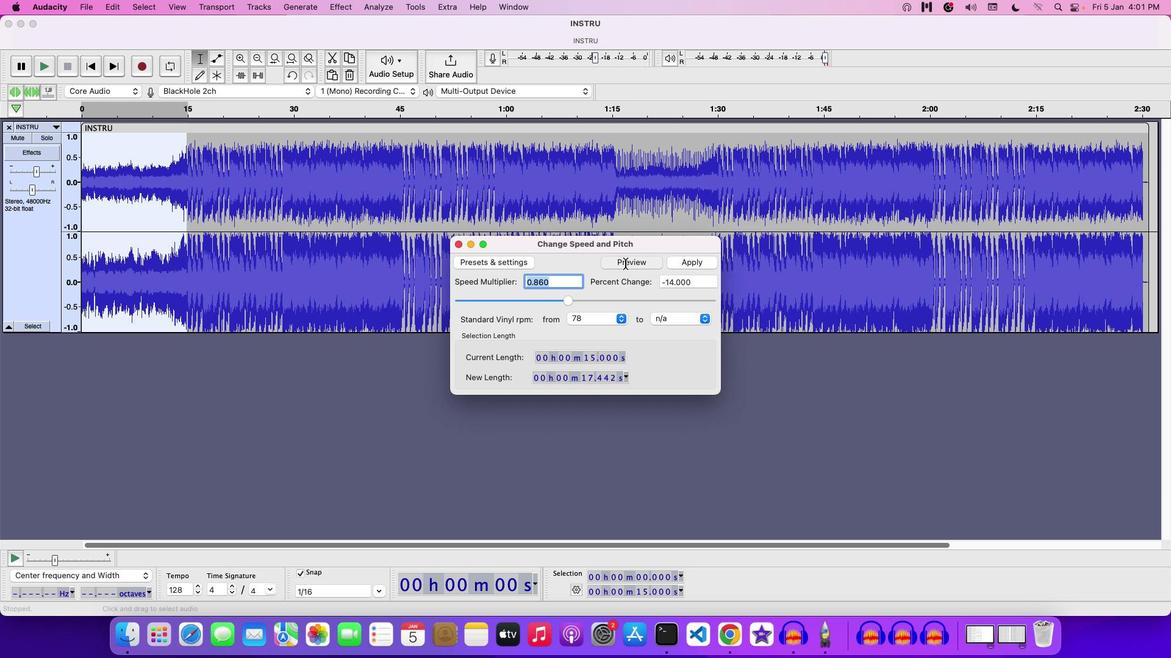 
Action: Mouse moved to (553, 297)
Screenshot: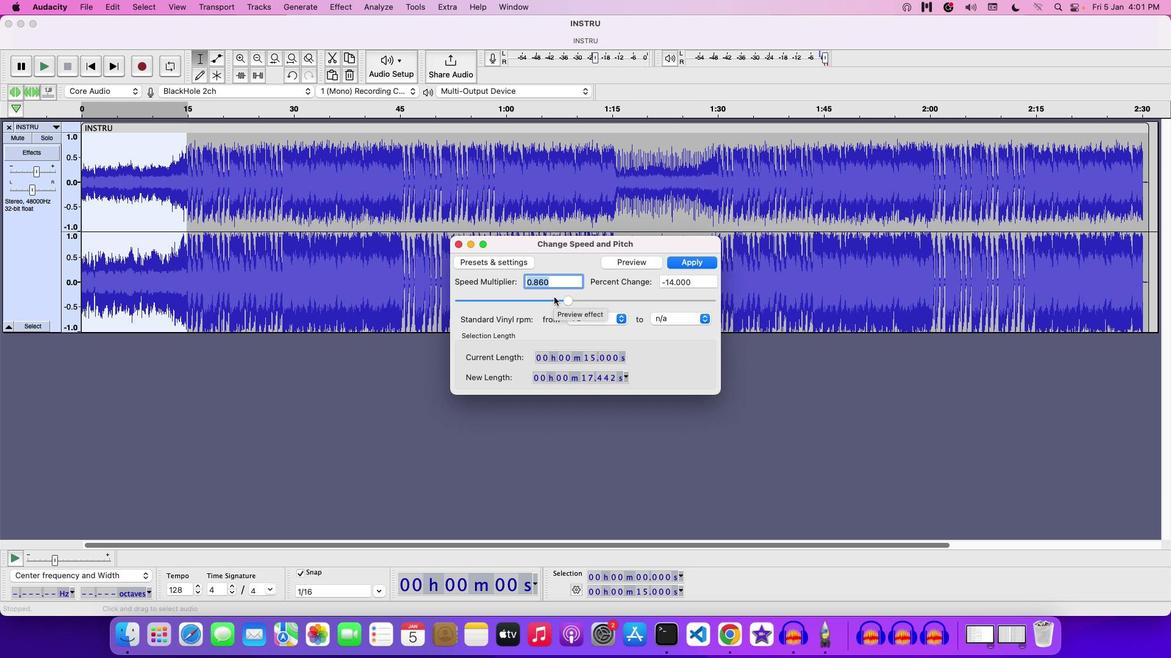 
Action: Mouse pressed left at (553, 297)
Screenshot: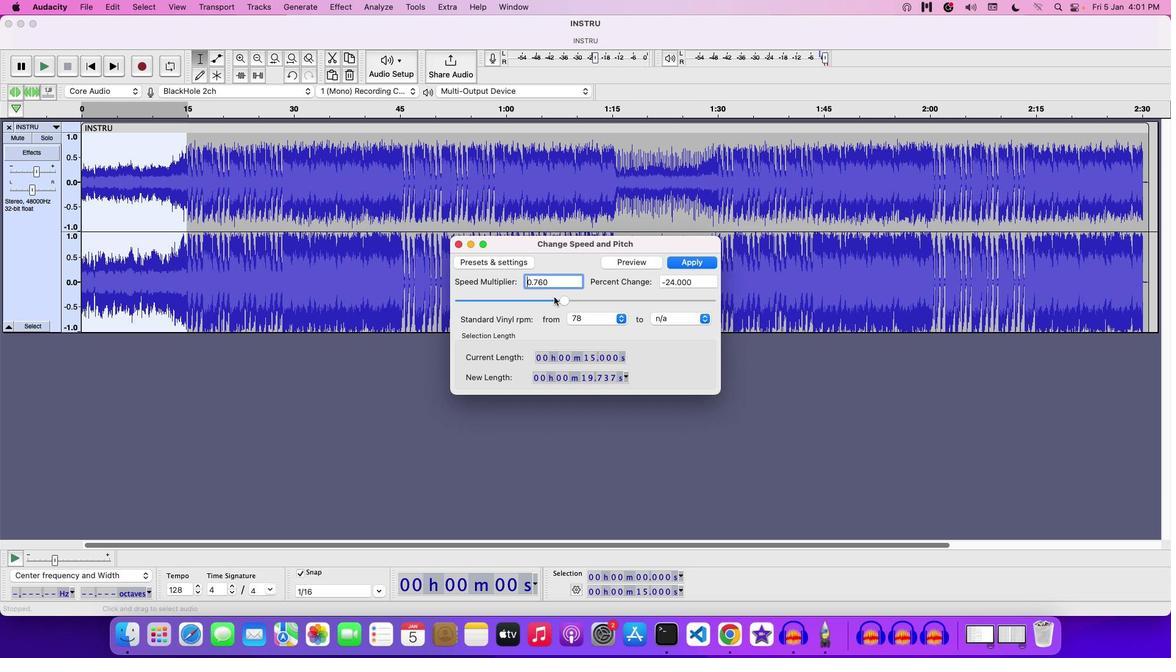 
Action: Mouse moved to (624, 266)
Screenshot: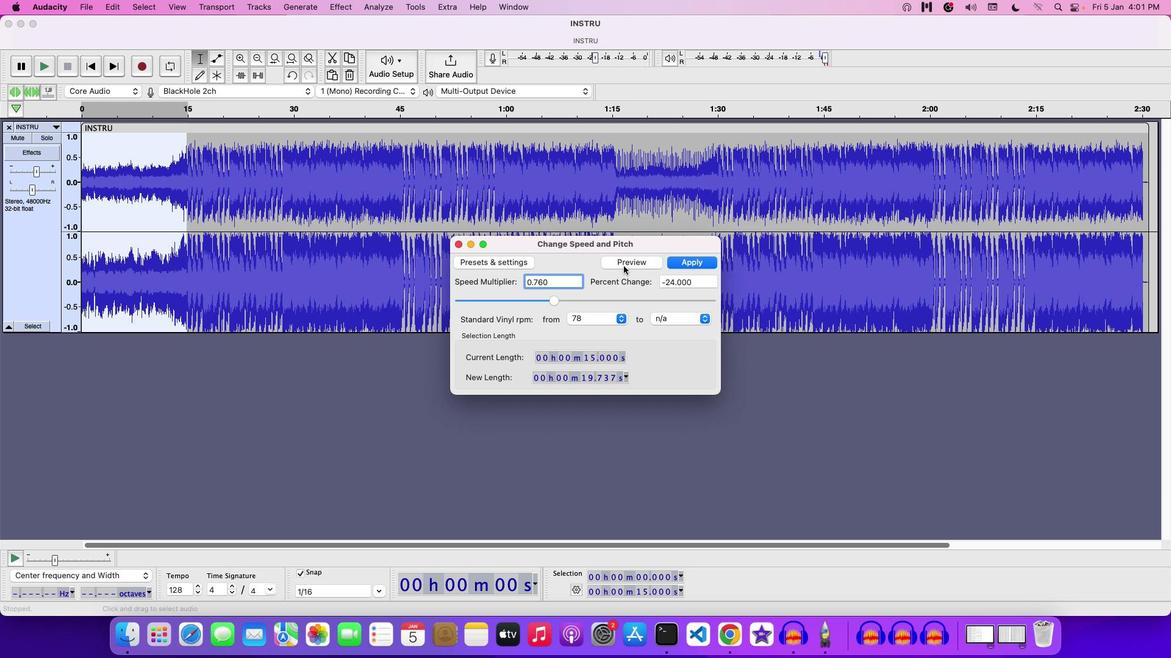 
Action: Mouse pressed left at (624, 266)
Screenshot: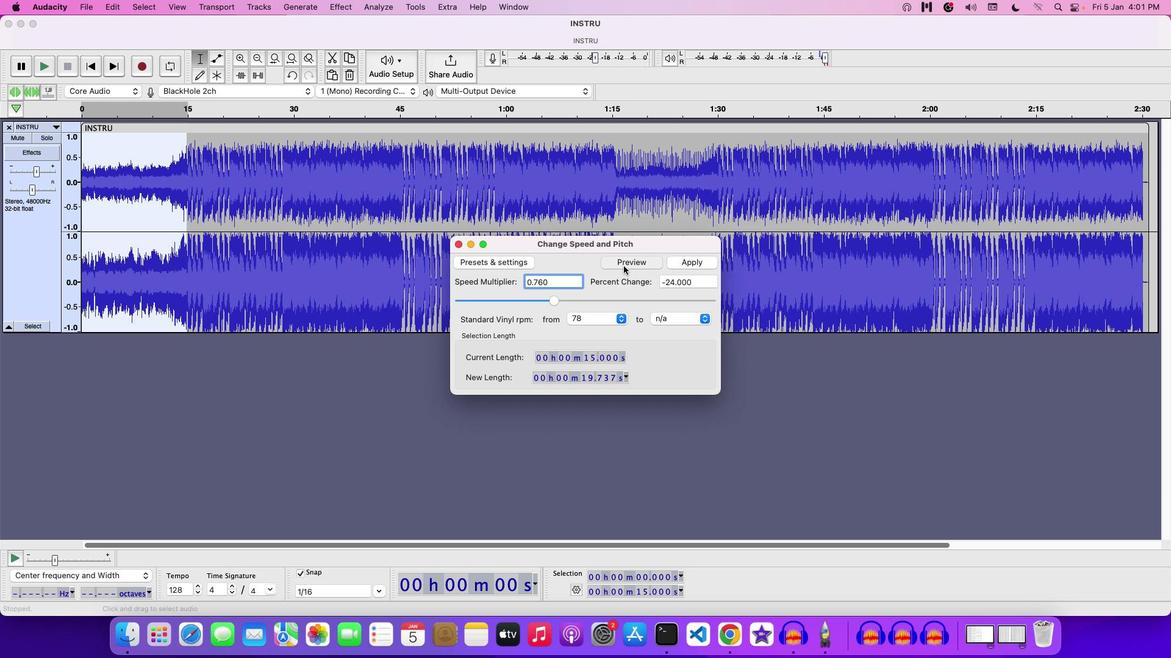 
Action: Mouse moved to (528, 299)
Screenshot: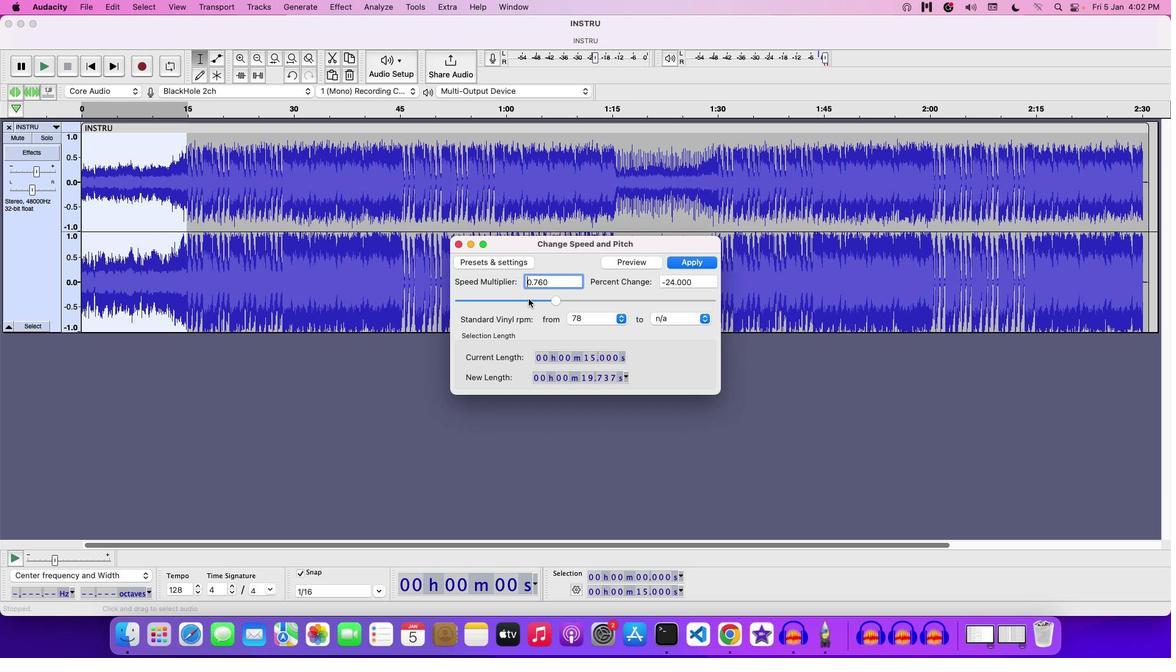 
Action: Mouse pressed left at (528, 299)
Screenshot: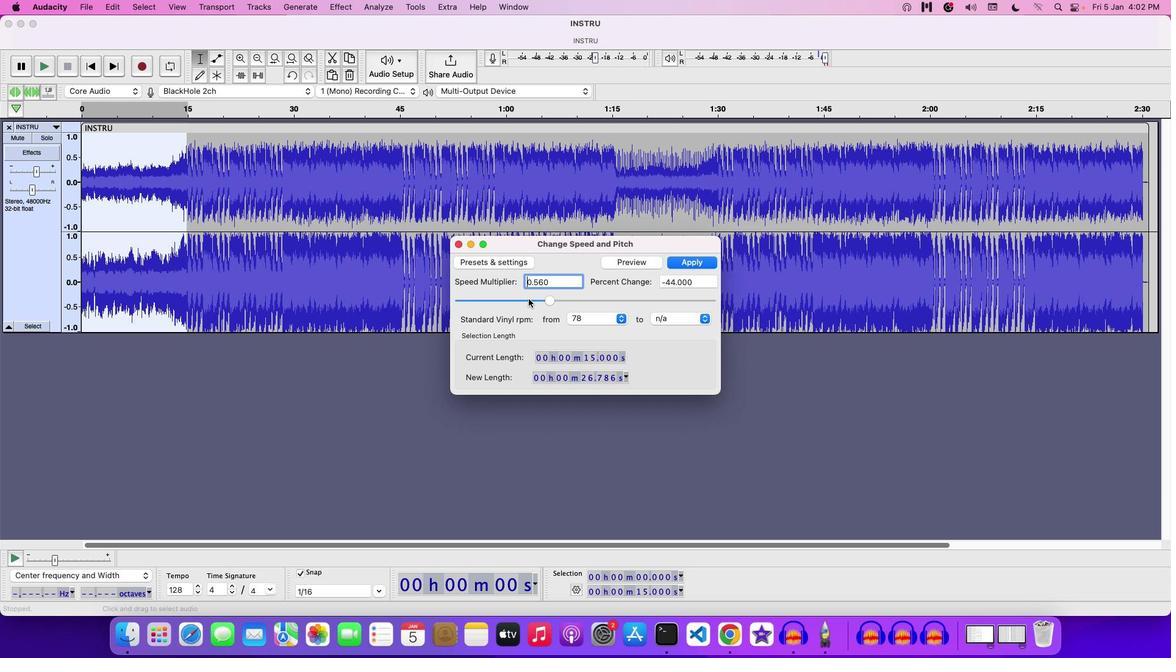 
Action: Mouse moved to (625, 263)
Screenshot: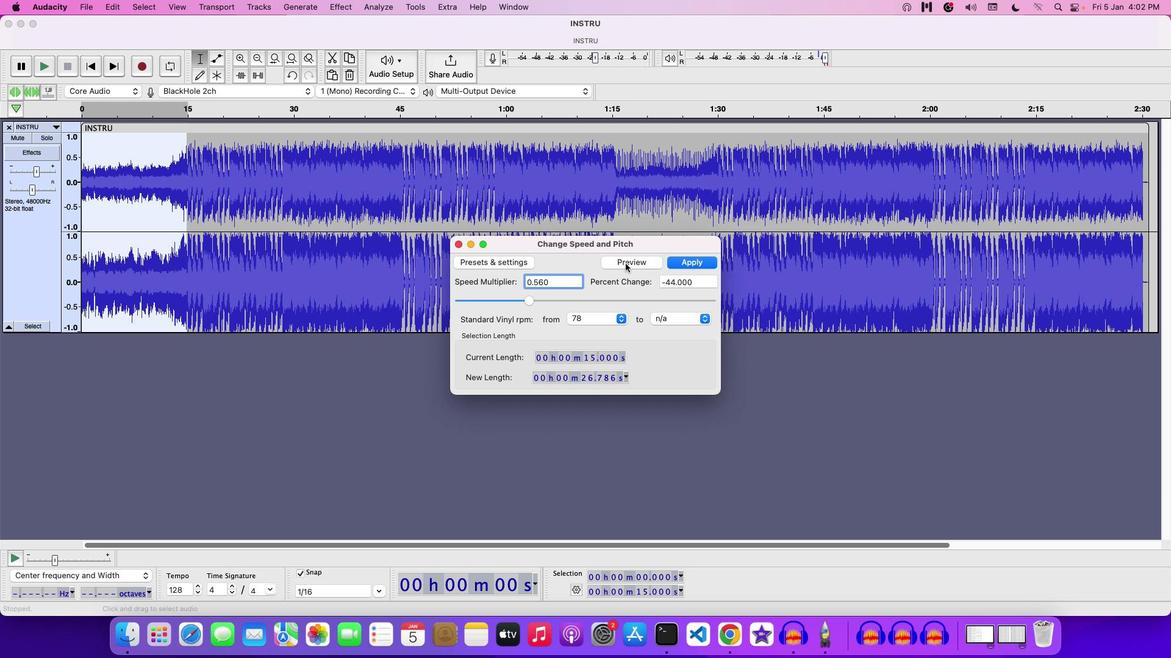 
Action: Mouse pressed left at (625, 263)
Screenshot: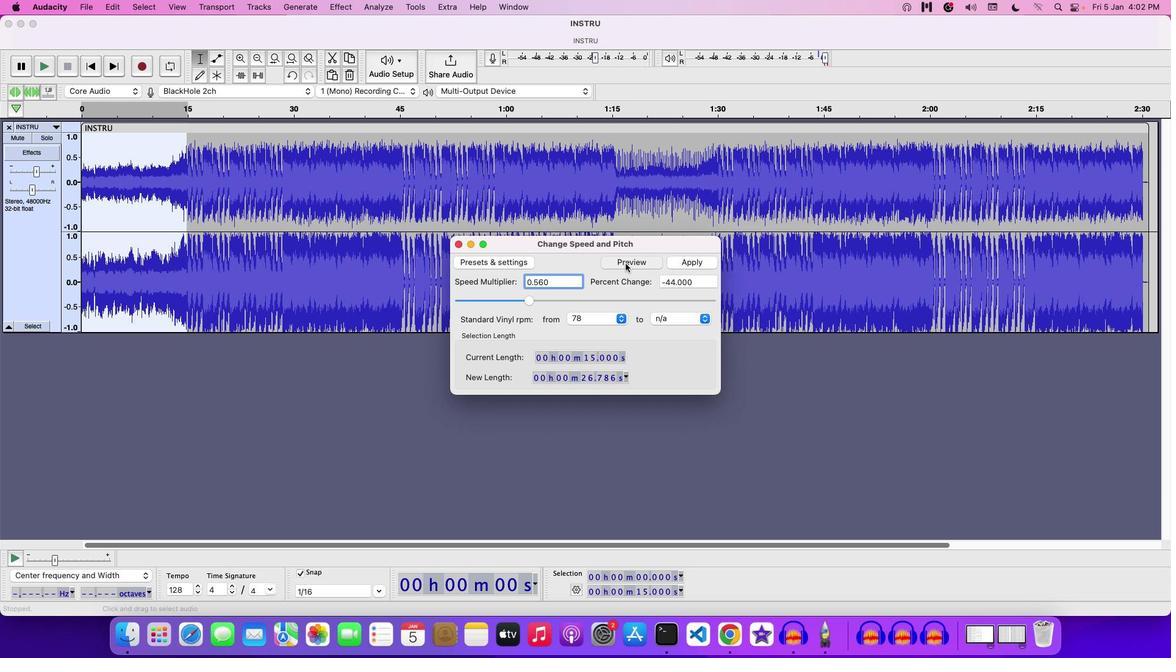 
Action: Mouse moved to (533, 302)
Screenshot: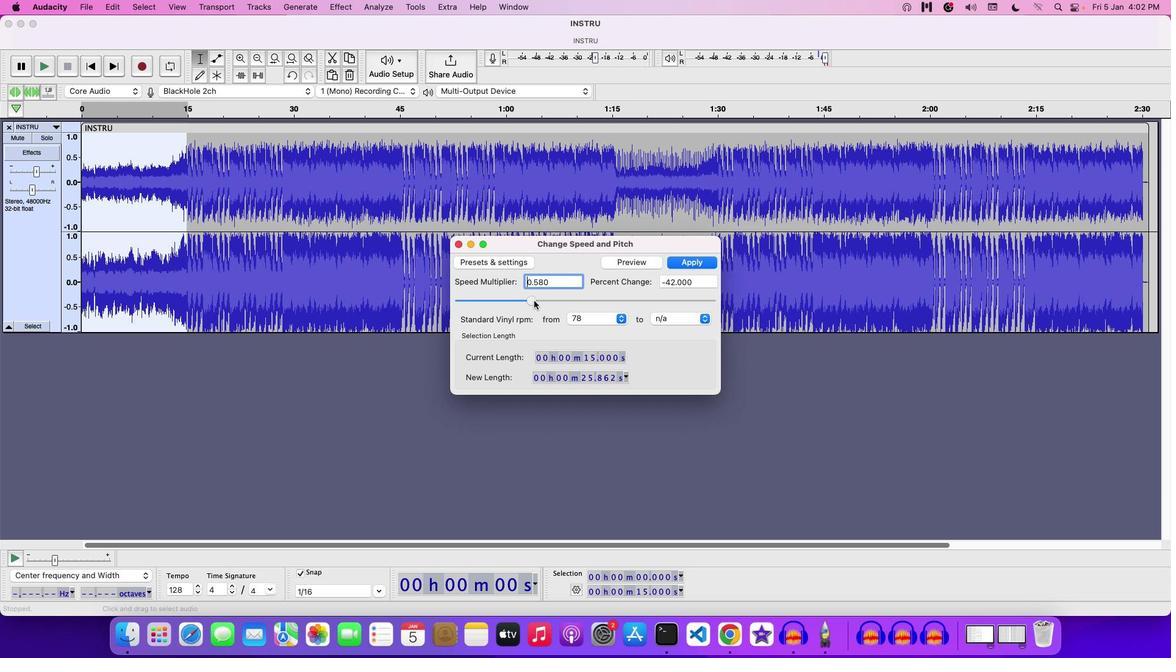 
Action: Mouse pressed left at (533, 302)
Screenshot: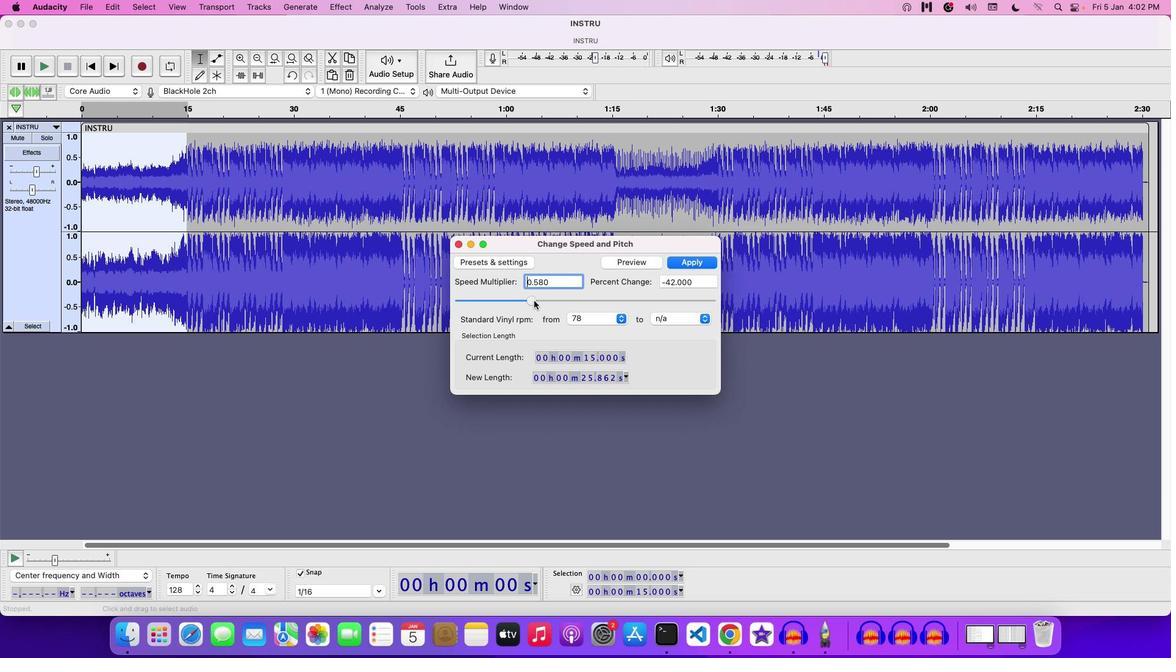 
Action: Mouse moved to (618, 262)
Screenshot: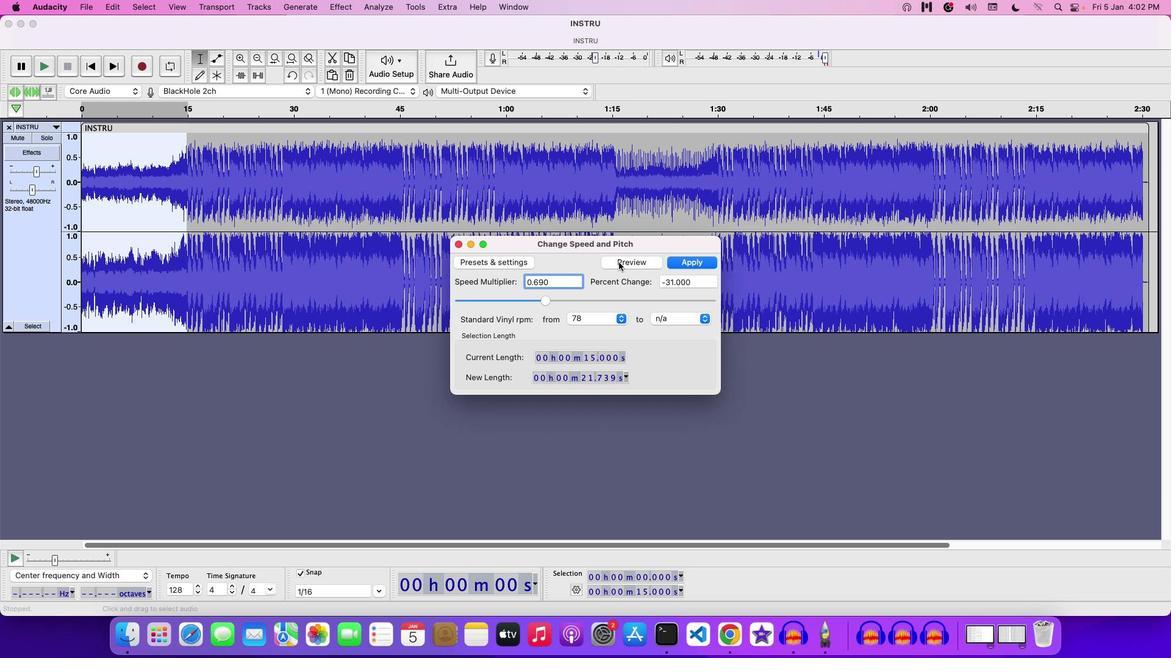 
Action: Mouse pressed left at (618, 262)
Screenshot: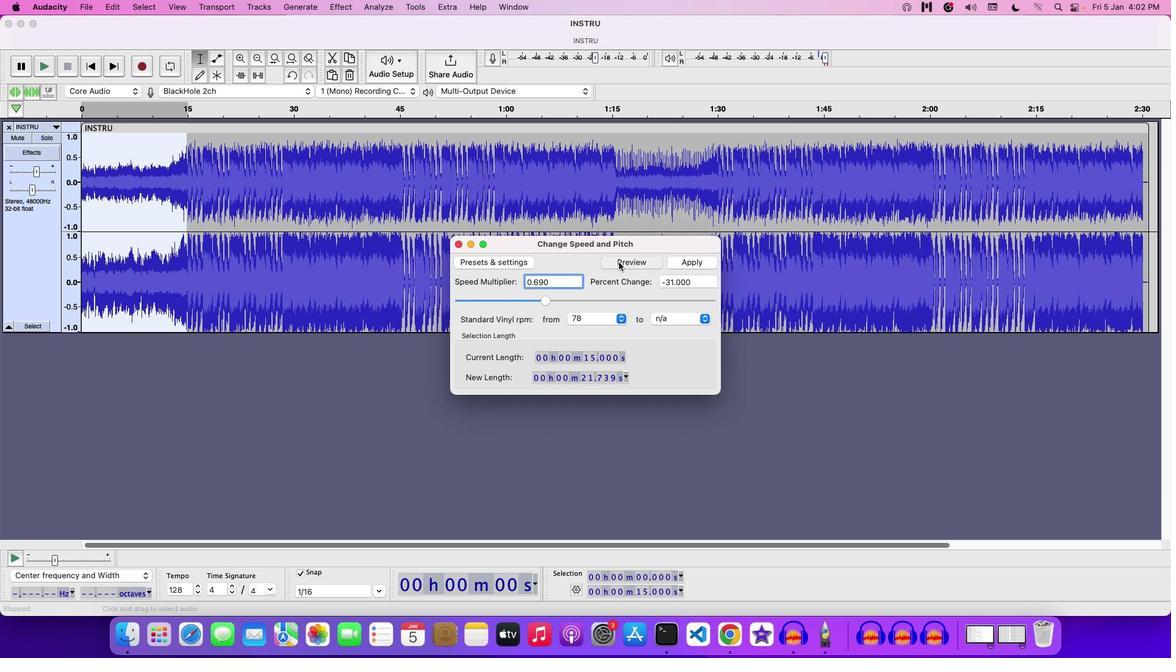 
Action: Mouse moved to (694, 262)
Screenshot: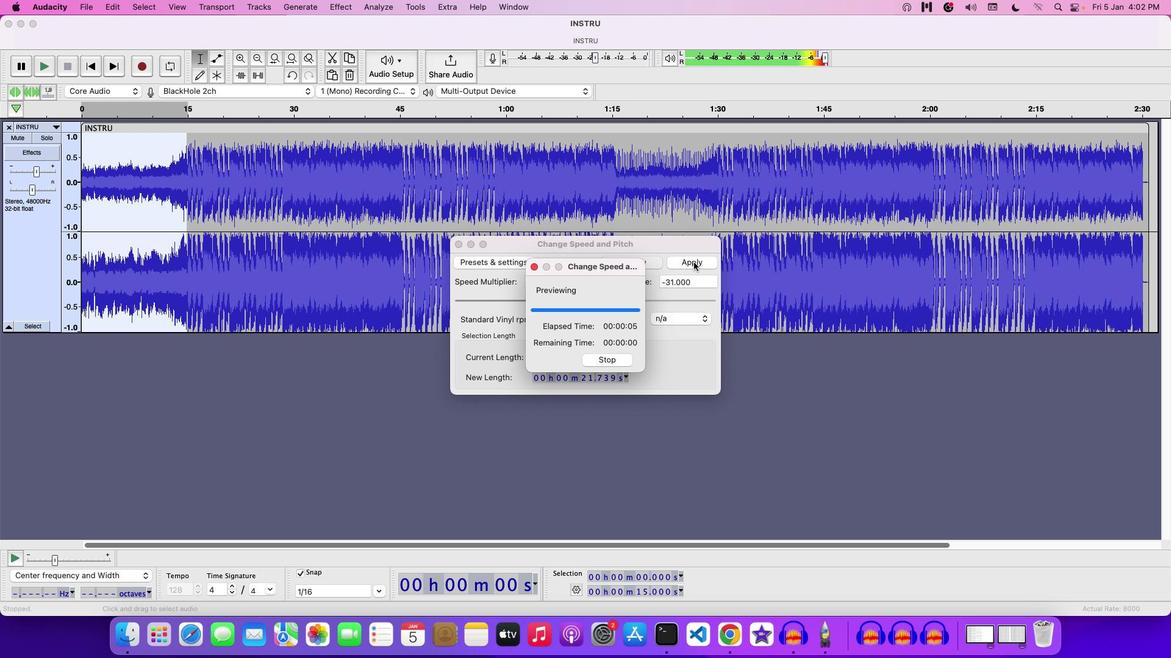 
Action: Mouse pressed left at (694, 262)
Screenshot: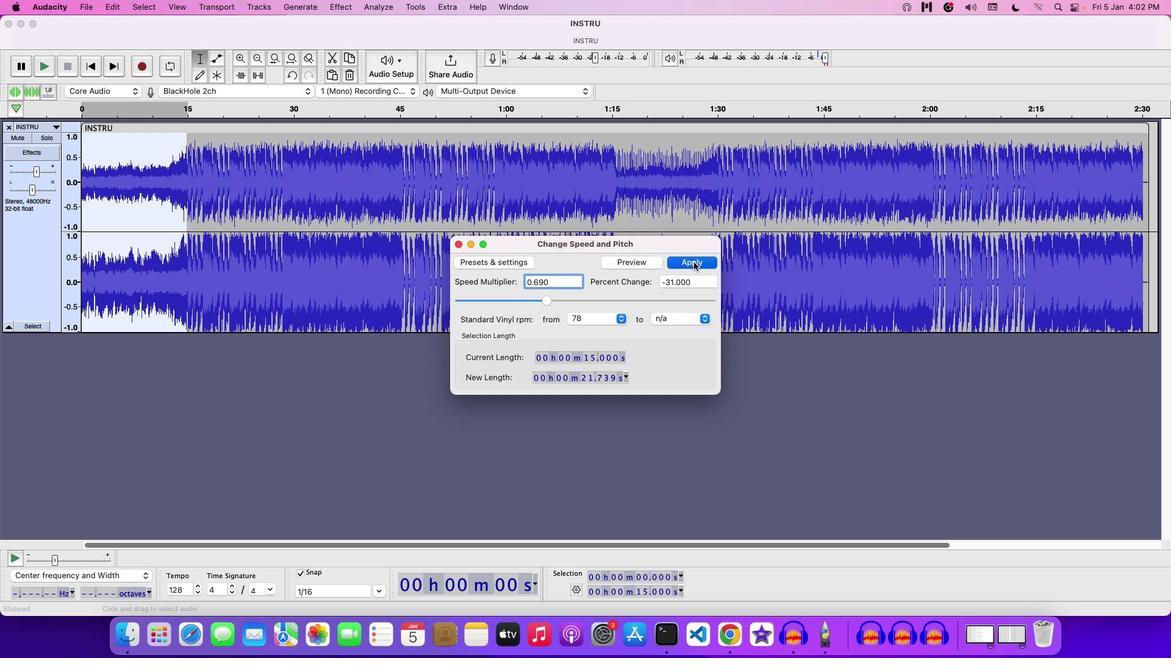 
Action: Mouse moved to (62, 220)
Screenshot: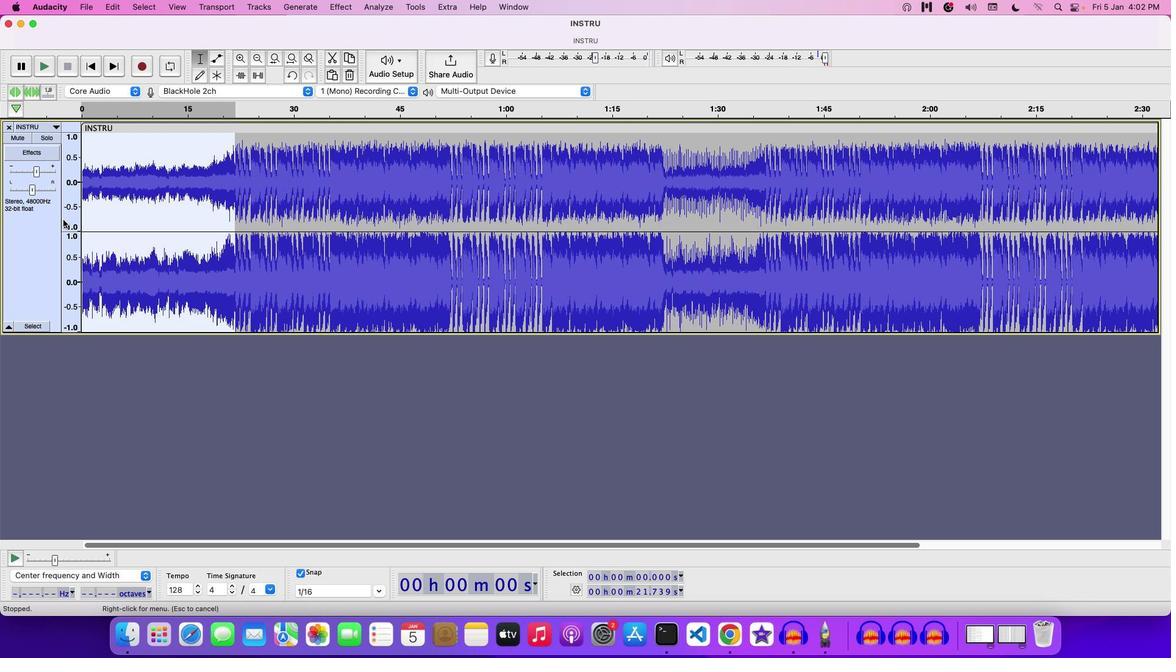 
Action: Mouse pressed left at (62, 220)
Screenshot: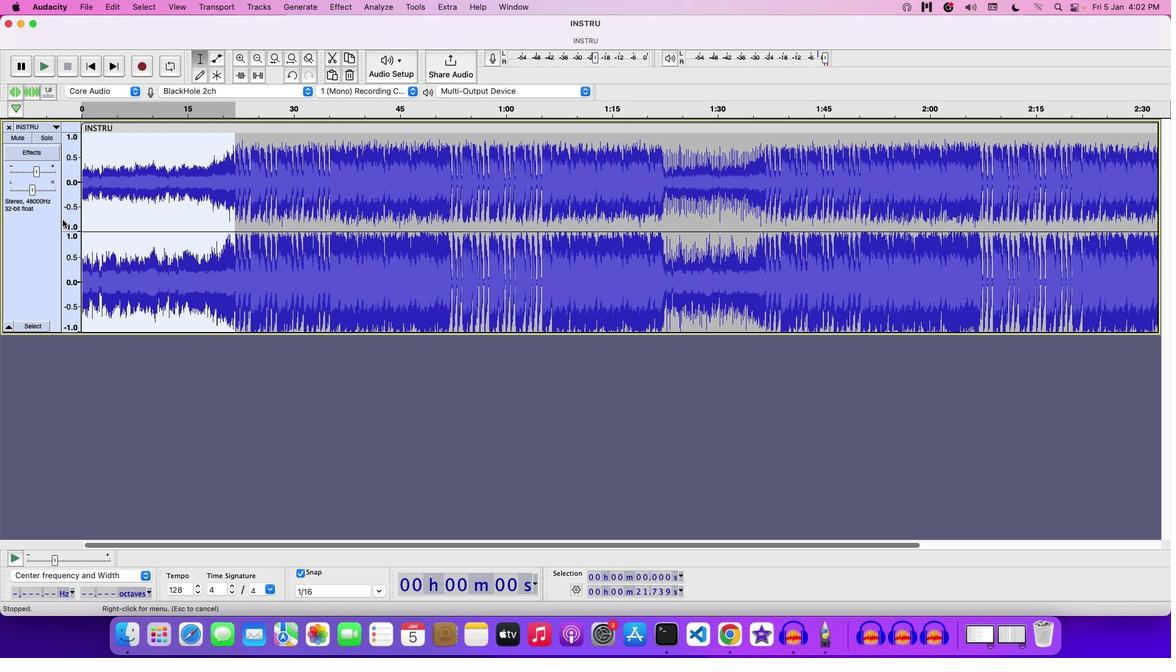 
Action: Mouse moved to (62, 220)
Screenshot: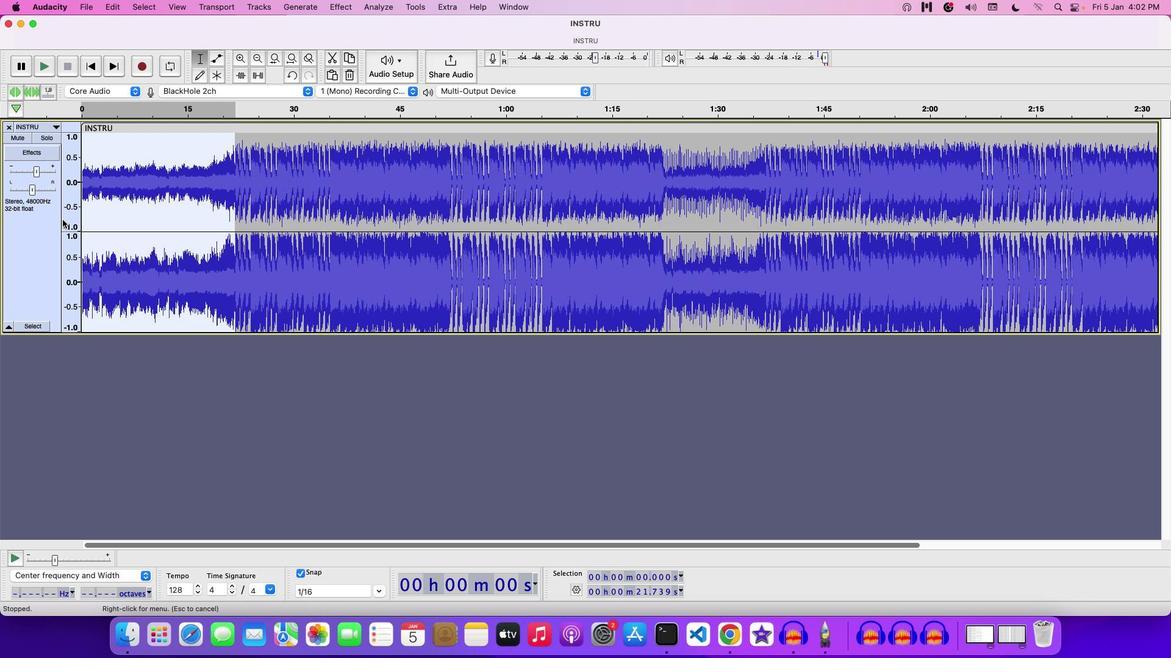 
Action: Mouse pressed left at (62, 220)
Screenshot: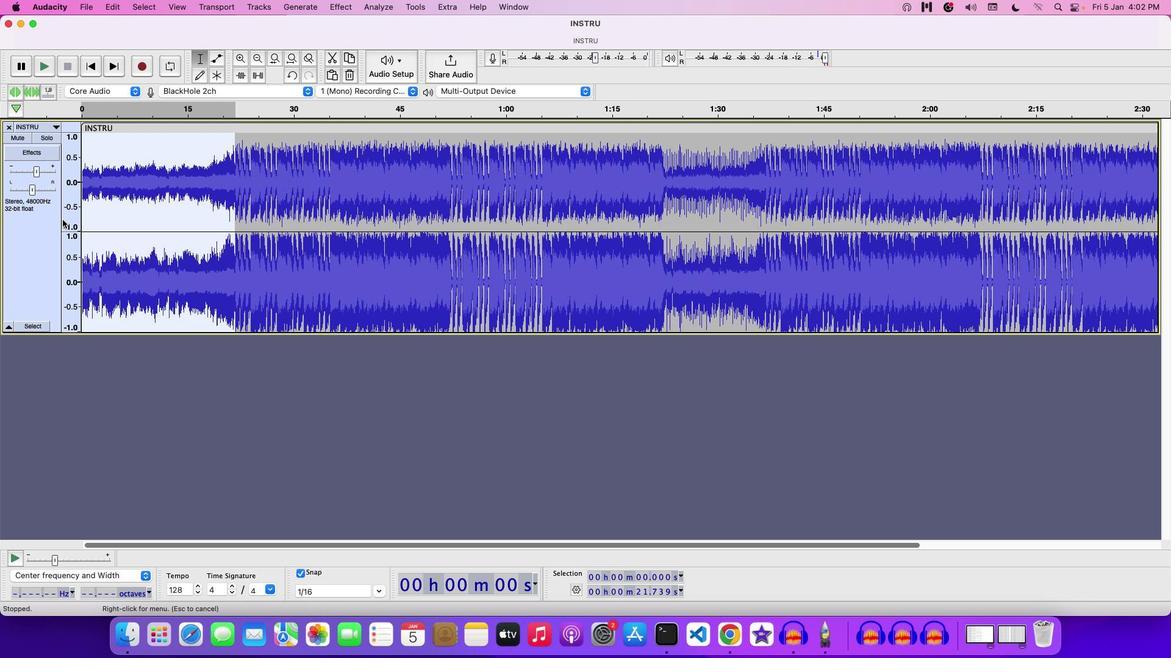 
Action: Mouse moved to (26, 226)
Screenshot: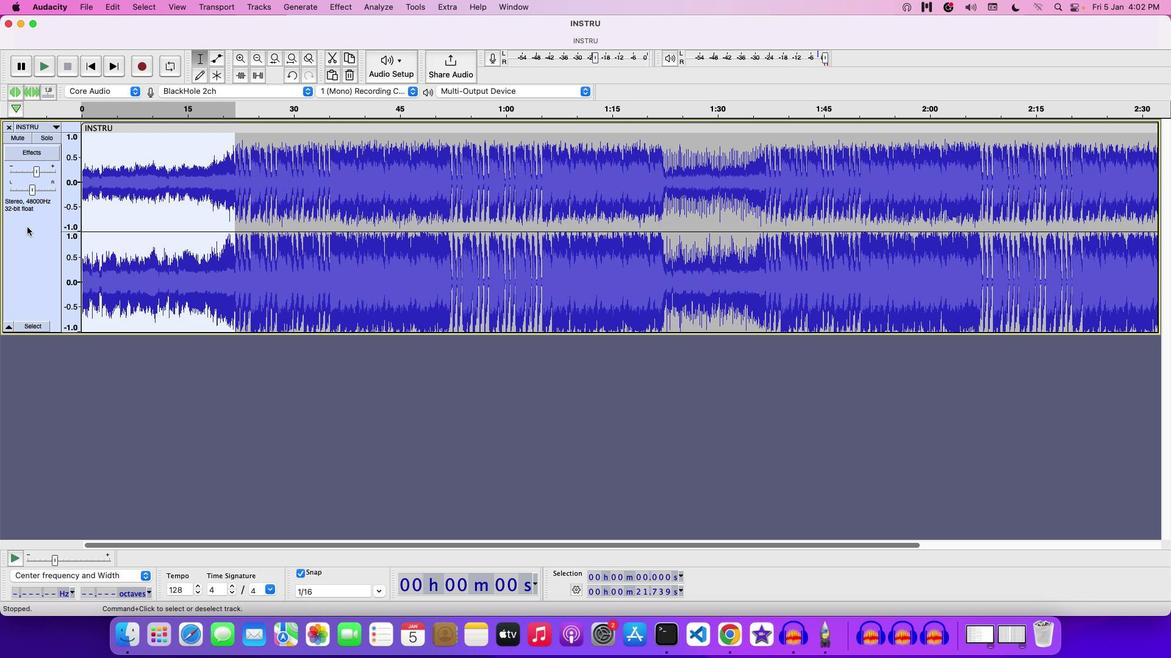 
Action: Mouse pressed left at (26, 226)
Screenshot: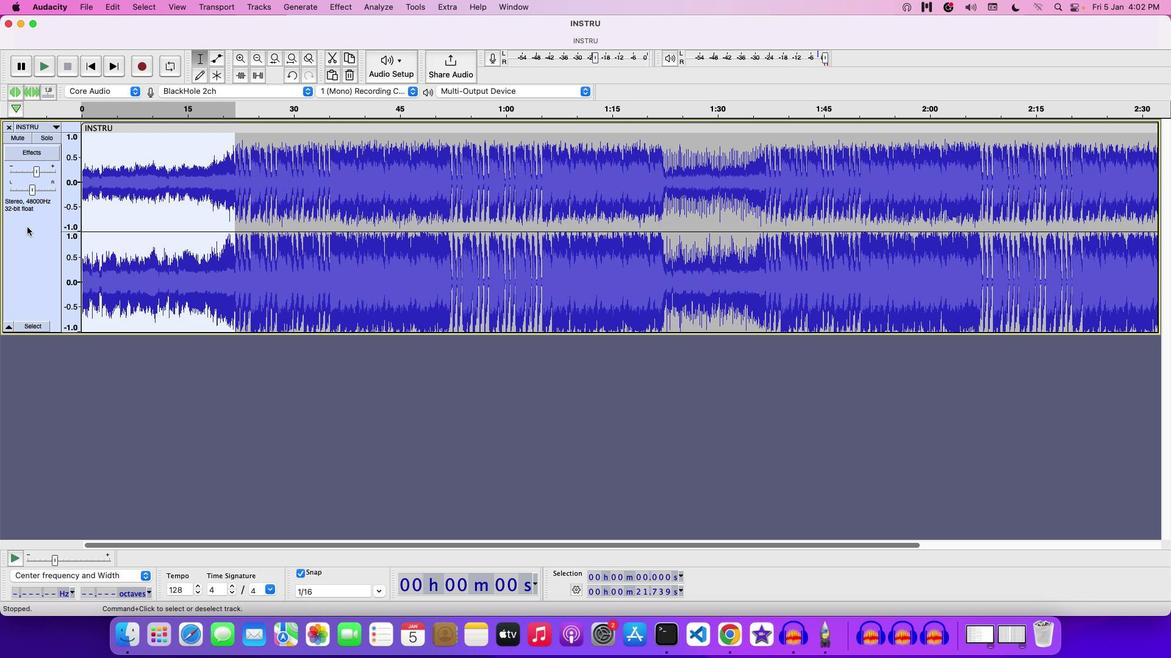 
Action: Mouse pressed left at (26, 226)
Screenshot: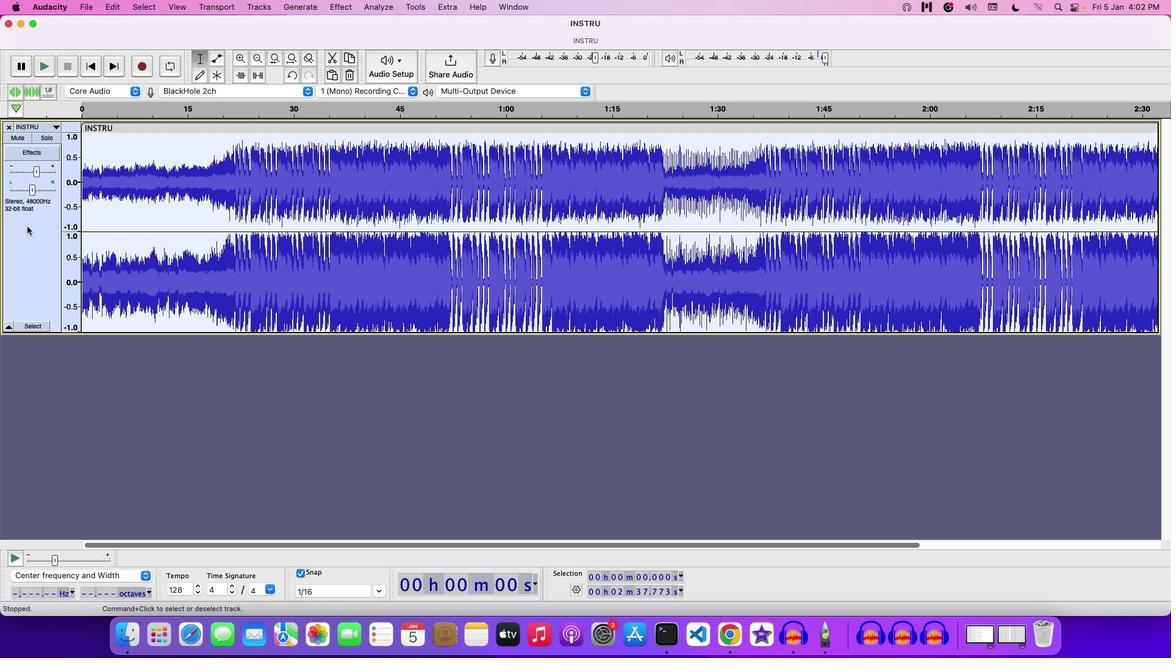 
Action: Mouse moved to (46, 64)
Screenshot: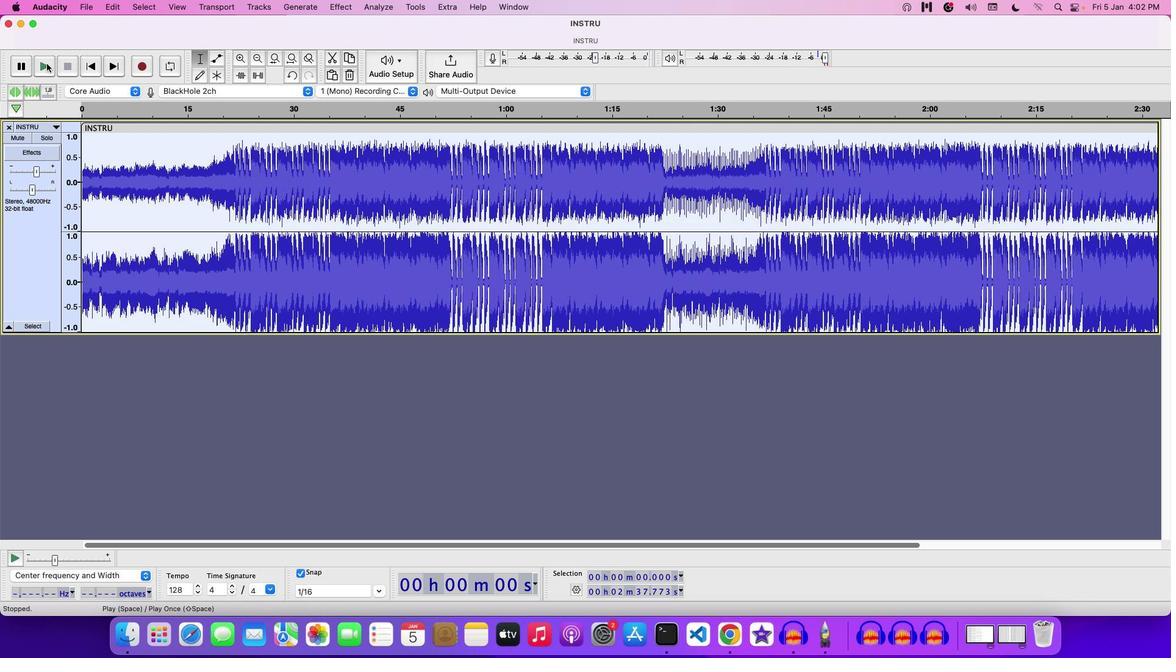 
Action: Mouse pressed left at (46, 64)
Screenshot: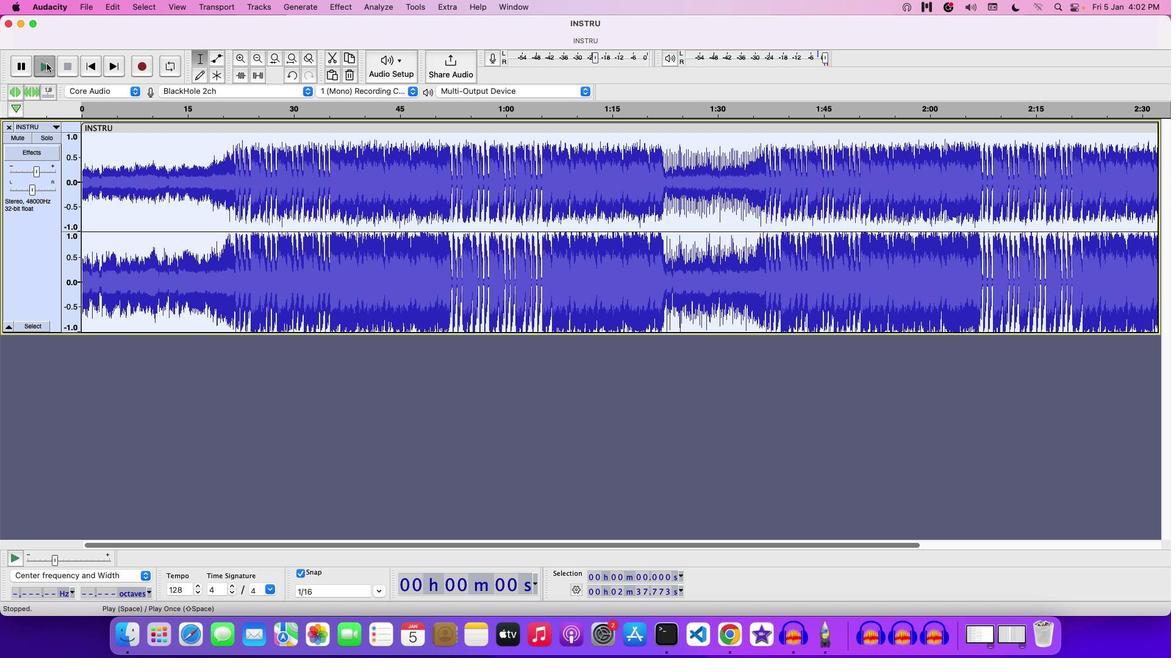 
Action: Mouse moved to (37, 173)
Screenshot: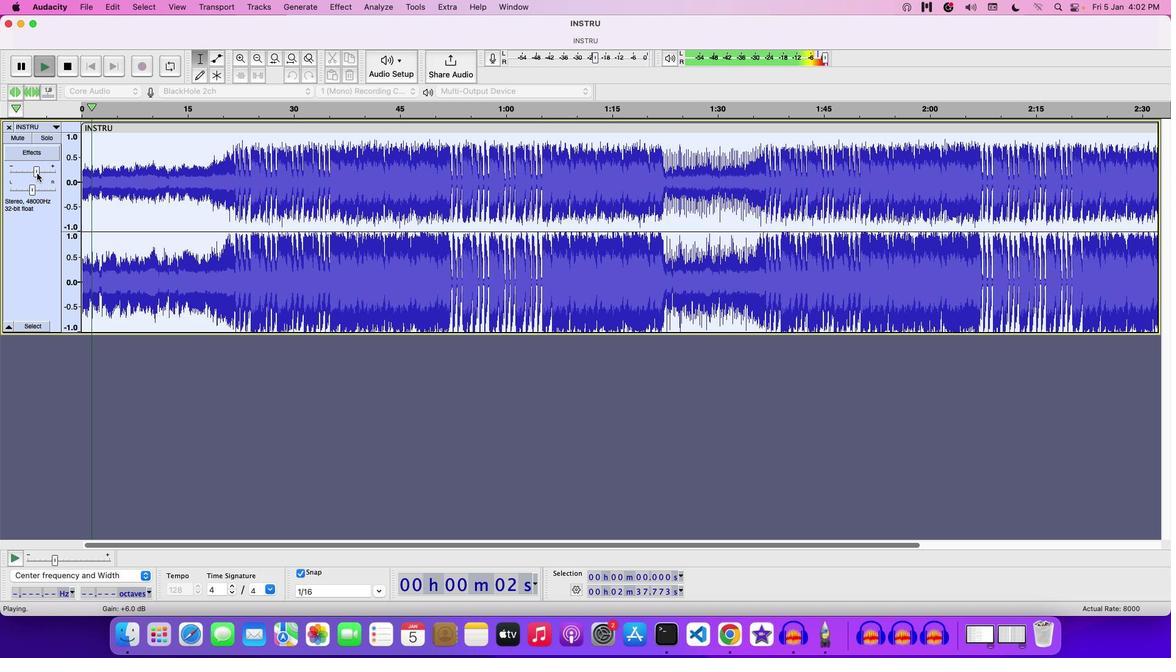 
Action: Mouse pressed left at (37, 173)
Screenshot: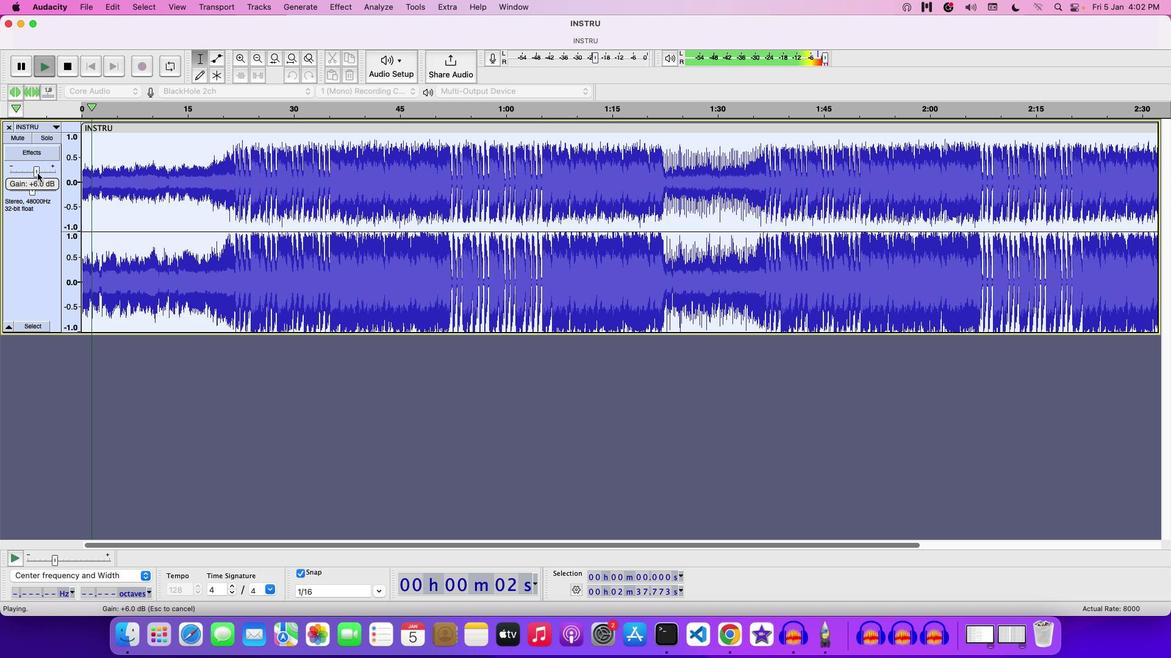
Action: Mouse moved to (423, 228)
Screenshot: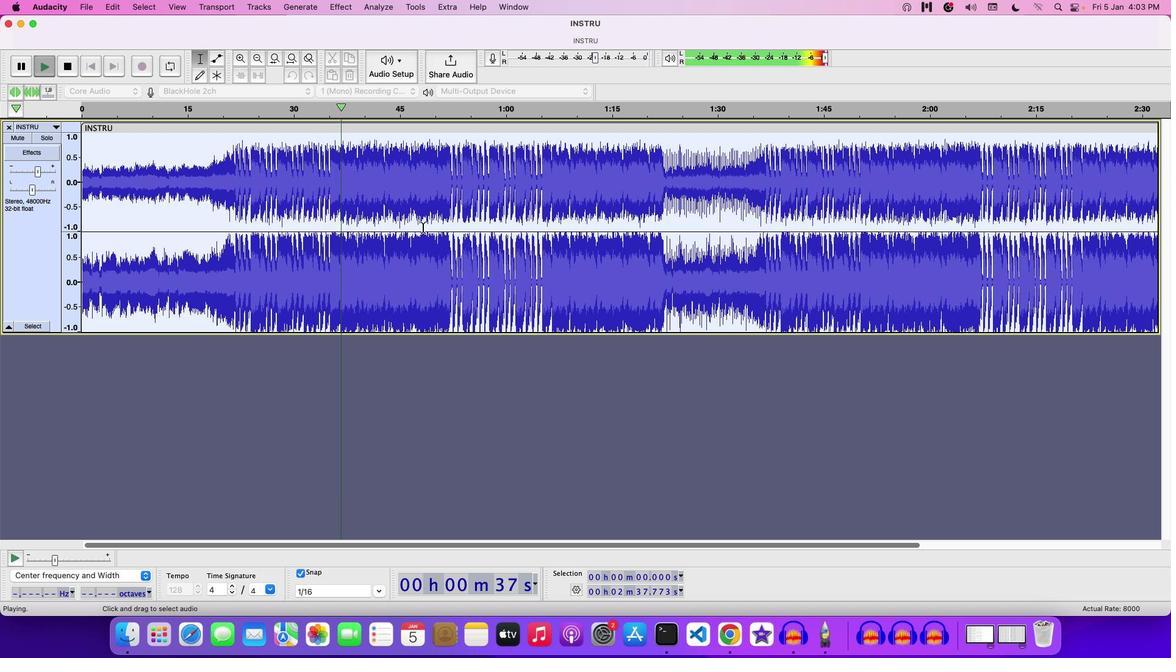 
Action: Key pressed Key.space
Screenshot: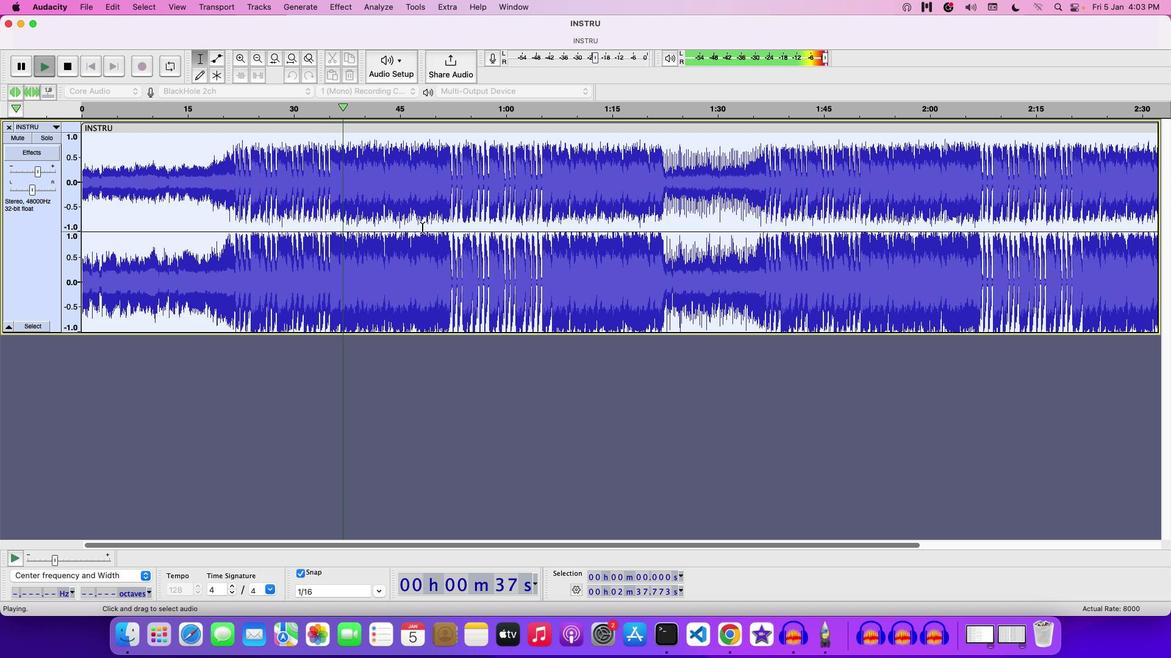
Action: Mouse moved to (84, 4)
Screenshot: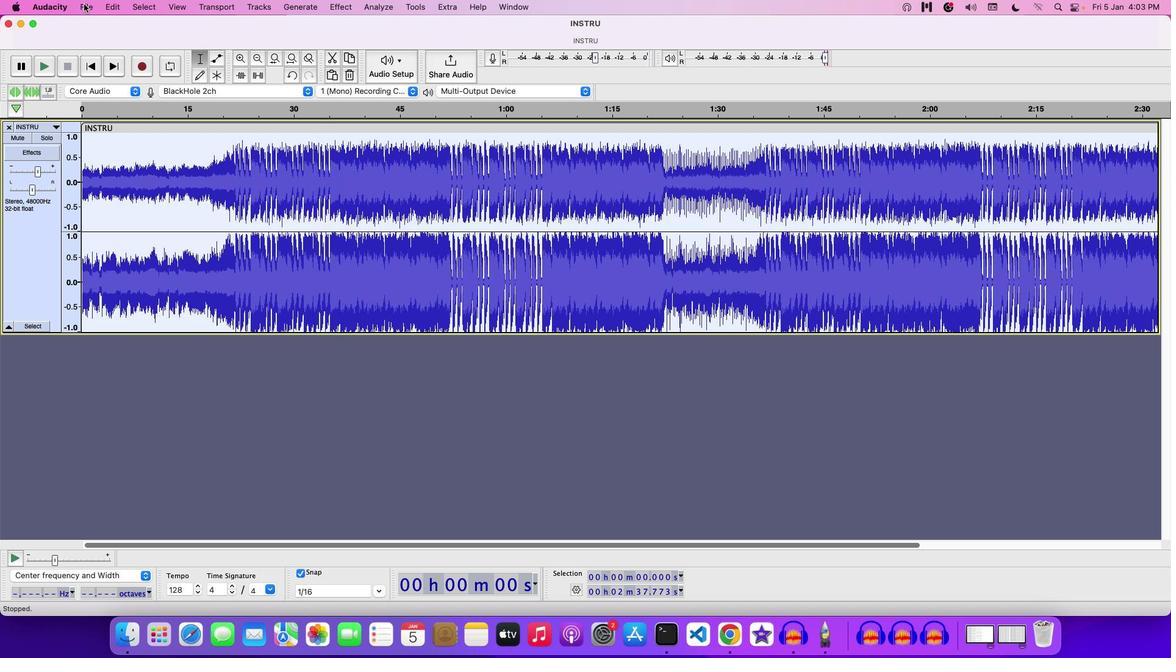 
Action: Mouse pressed left at (84, 4)
Screenshot: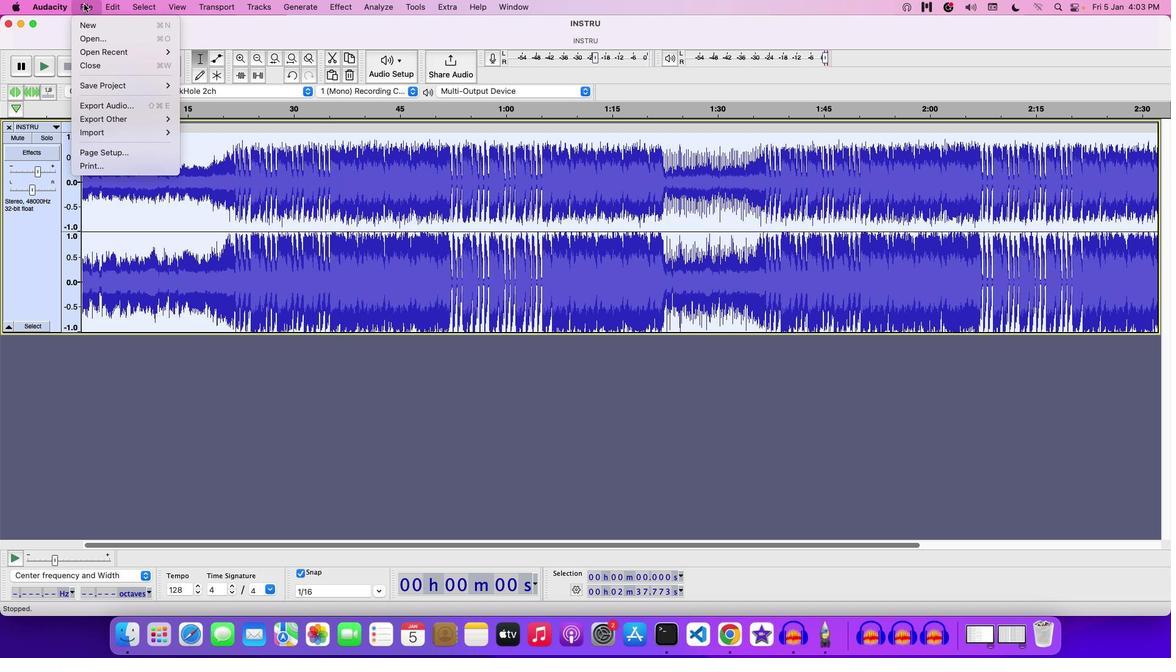 
Action: Mouse moved to (196, 85)
Screenshot: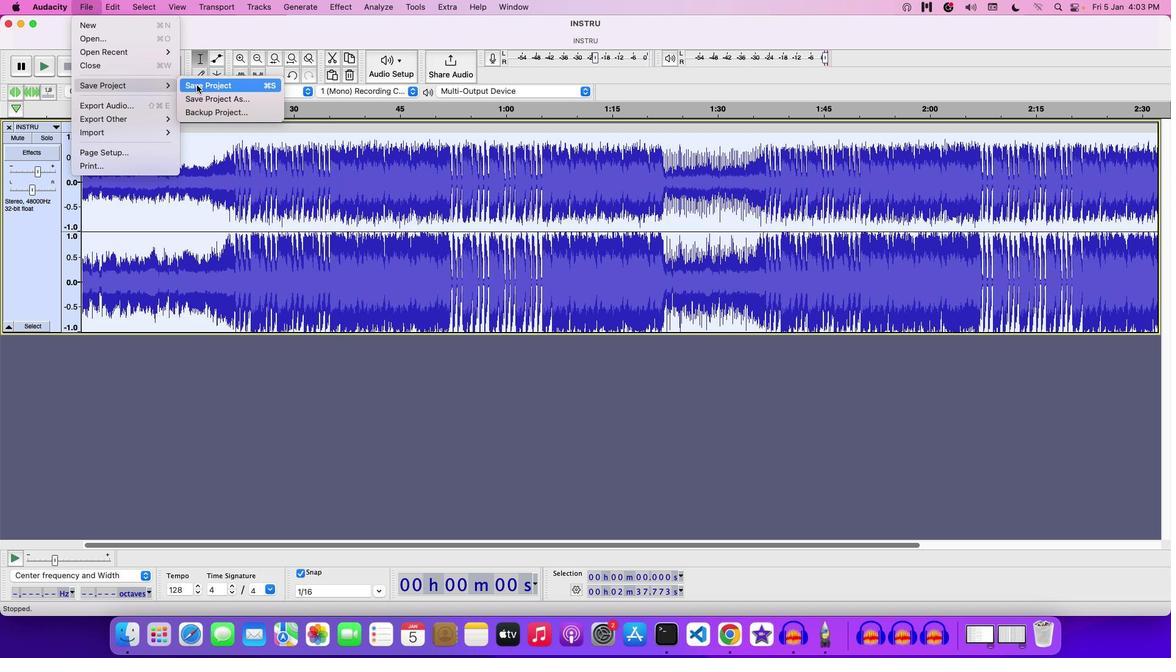 
Action: Mouse pressed left at (196, 85)
Screenshot: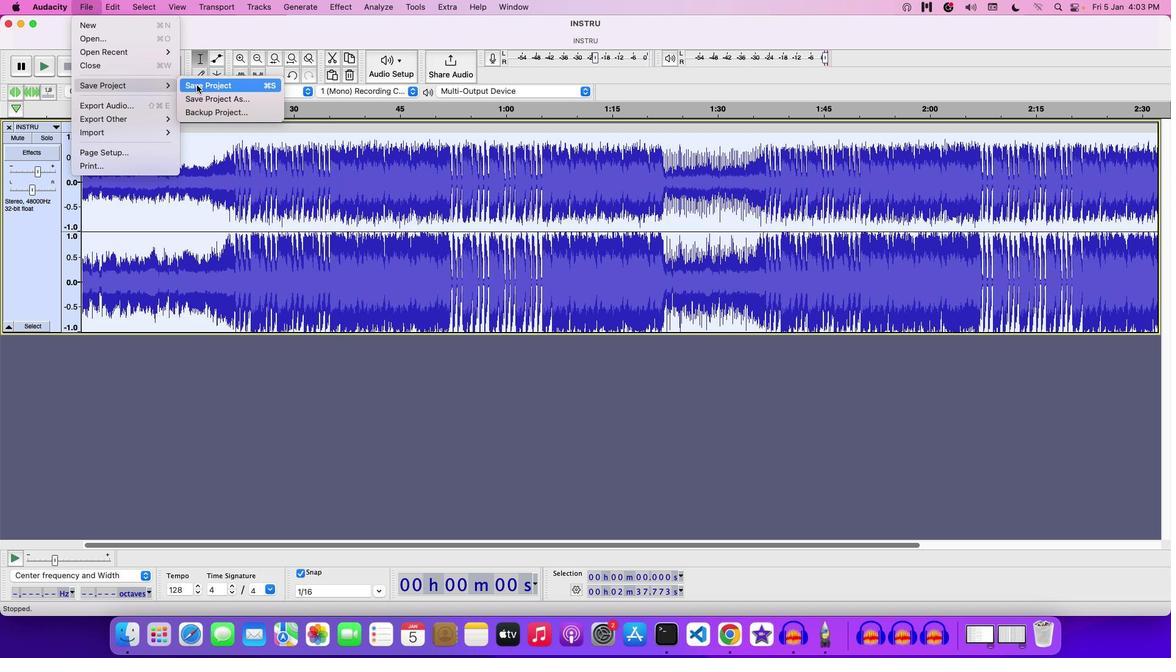 
Action: Mouse moved to (557, 134)
Screenshot: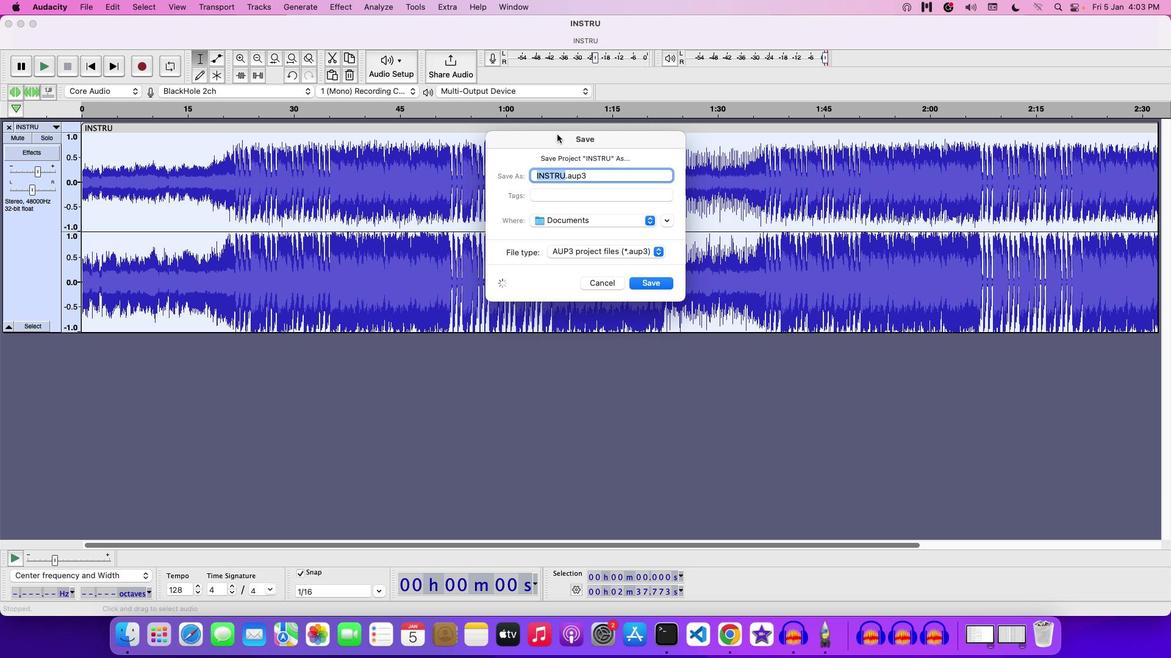 
Action: Key pressed Key.backspace'C''H''A''N''H''I''N''G'Key.space'T''I''M''E'Key.space'A''N''D'Key.space'P''I''T''C''H'
Screenshot: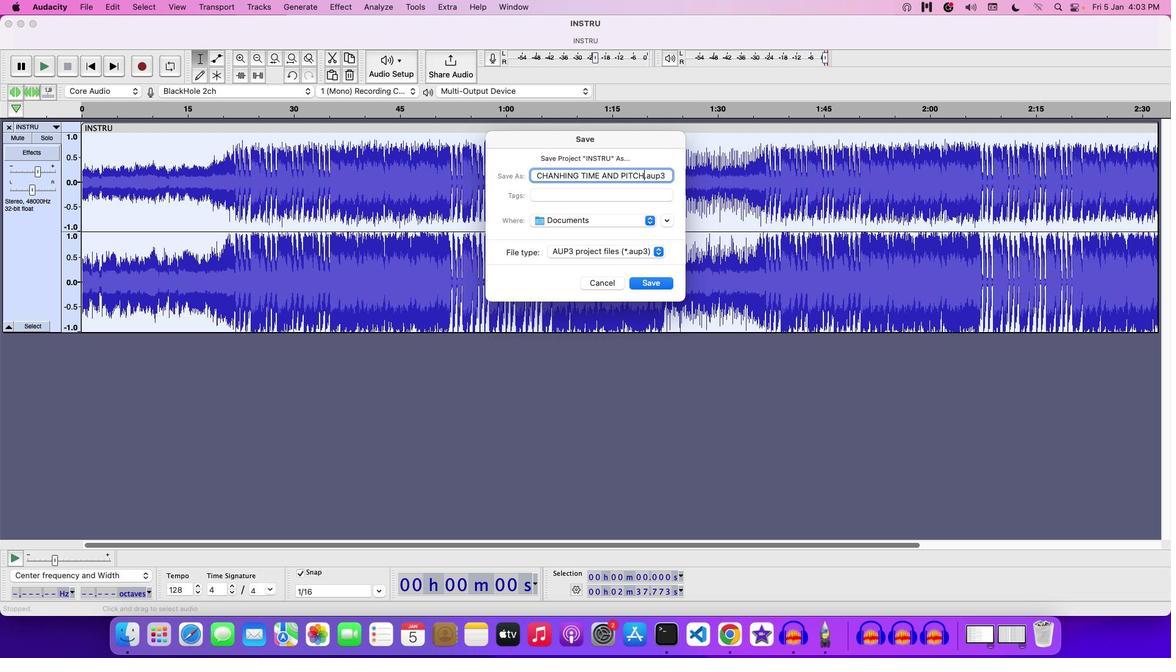 
Action: Mouse moved to (641, 281)
Screenshot: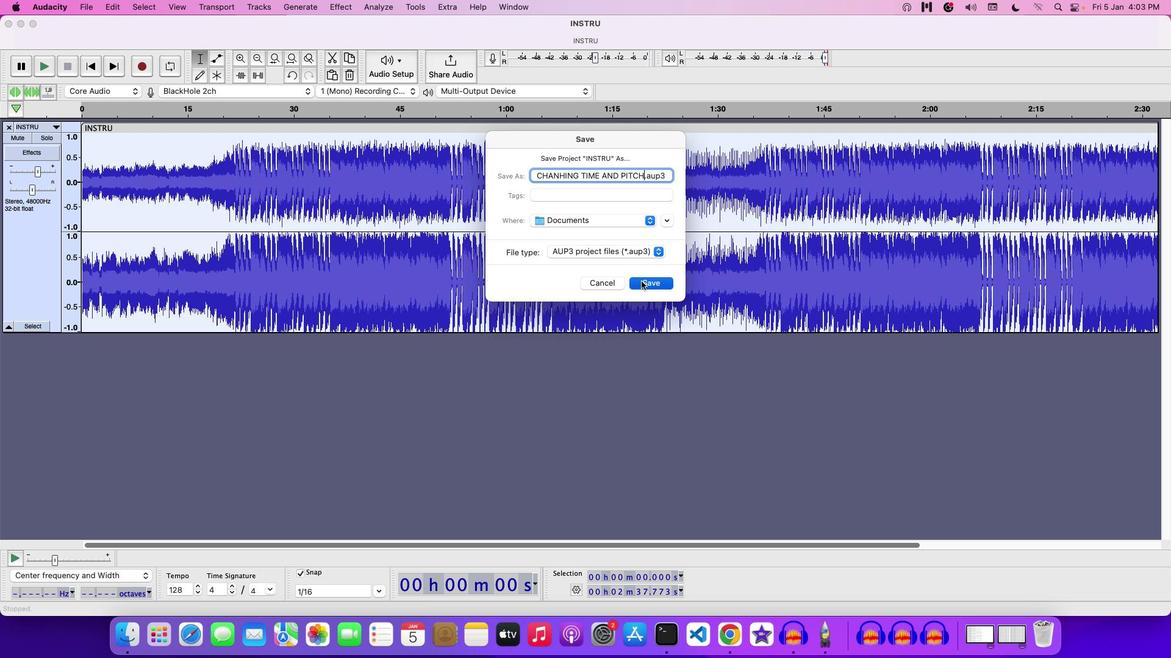 
Action: Mouse pressed left at (641, 281)
Screenshot: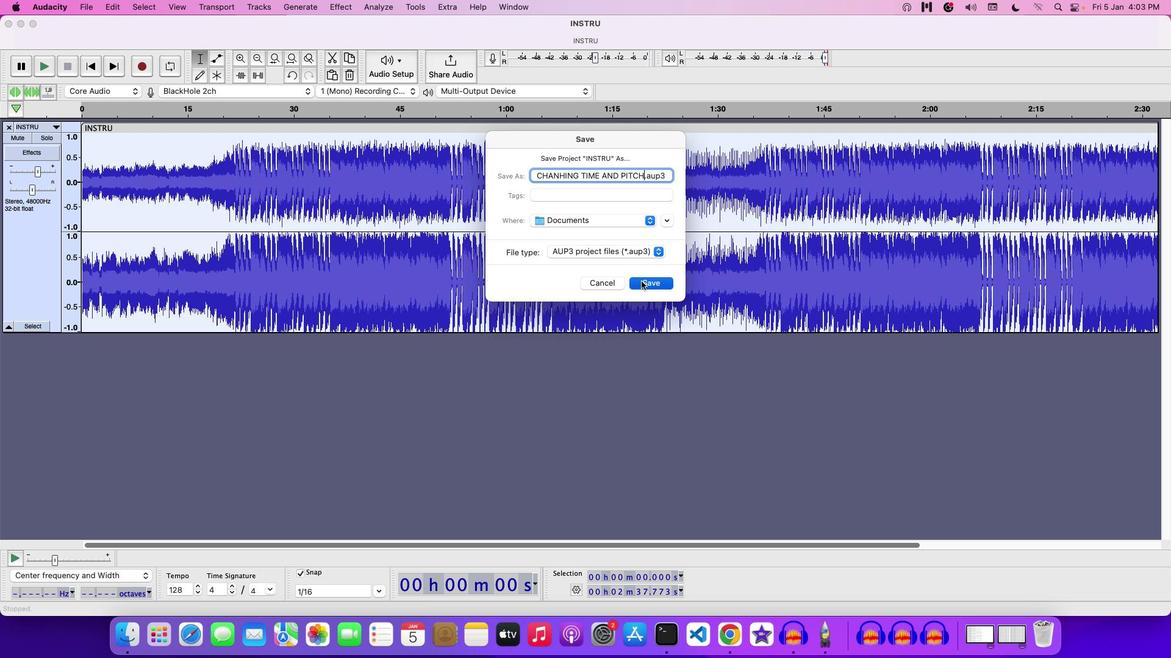 
